 Task: In the  document flyer.odt. Below name insert the link: 'in.linkedin.com' Insert Dropdown below the link: Project Status  'Select Not started 'Insert Header and write  "NexusTech". Change font style to  Yellow Tail
Action: Mouse moved to (232, 346)
Screenshot: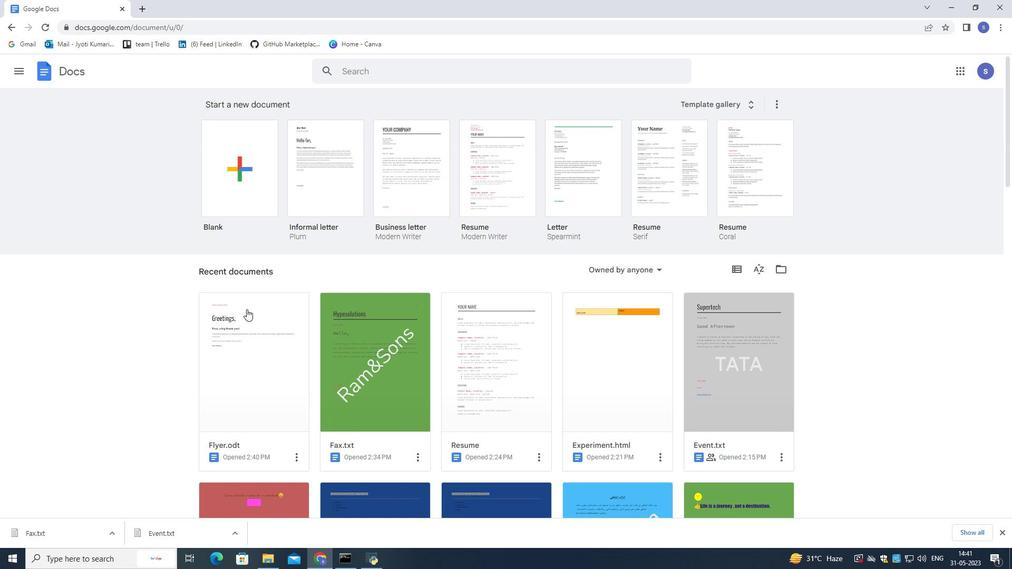 
Action: Mouse pressed left at (232, 346)
Screenshot: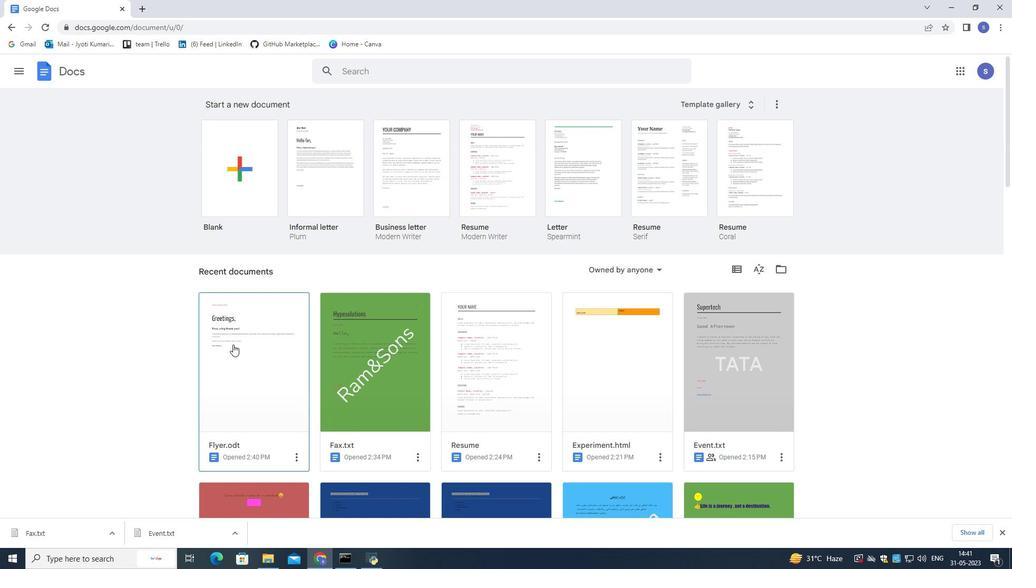 
Action: Mouse moved to (231, 347)
Screenshot: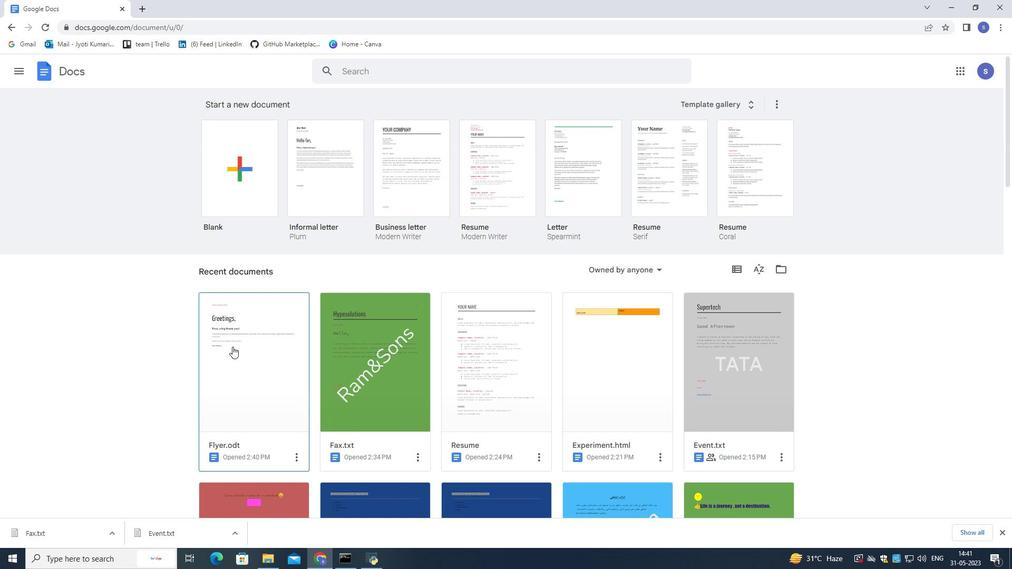 
Action: Mouse pressed left at (231, 347)
Screenshot: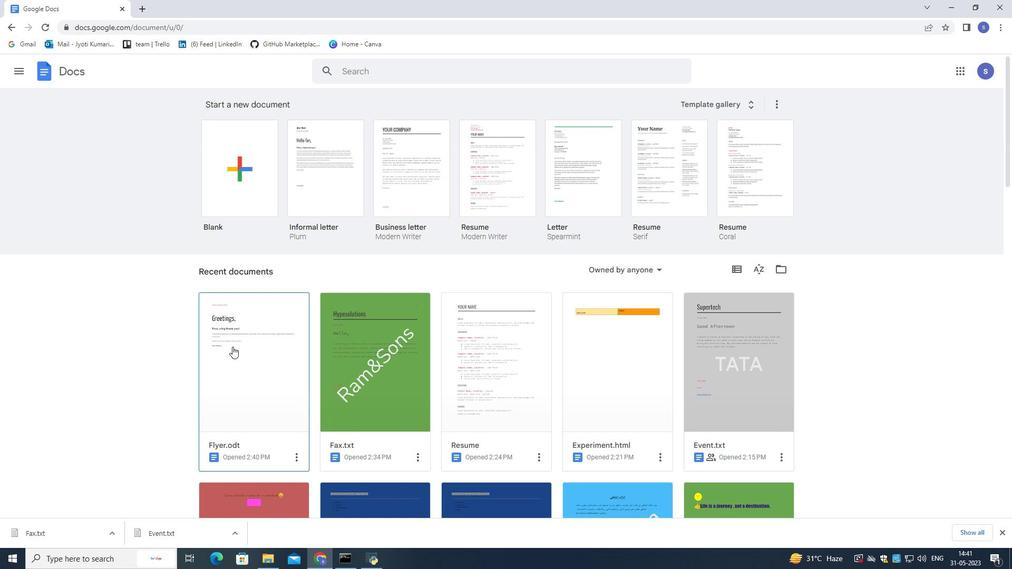 
Action: Mouse moved to (375, 438)
Screenshot: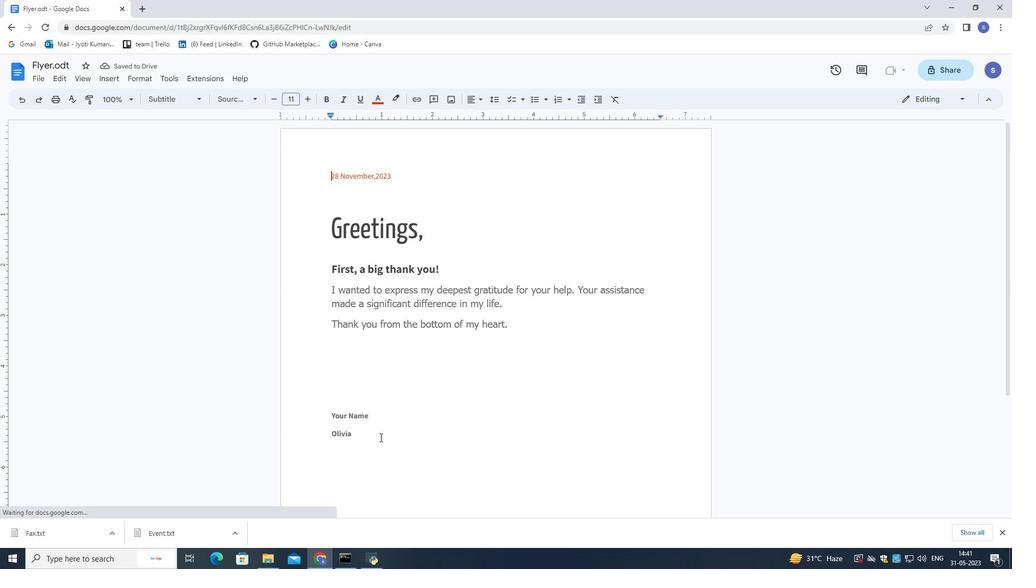 
Action: Mouse pressed left at (375, 438)
Screenshot: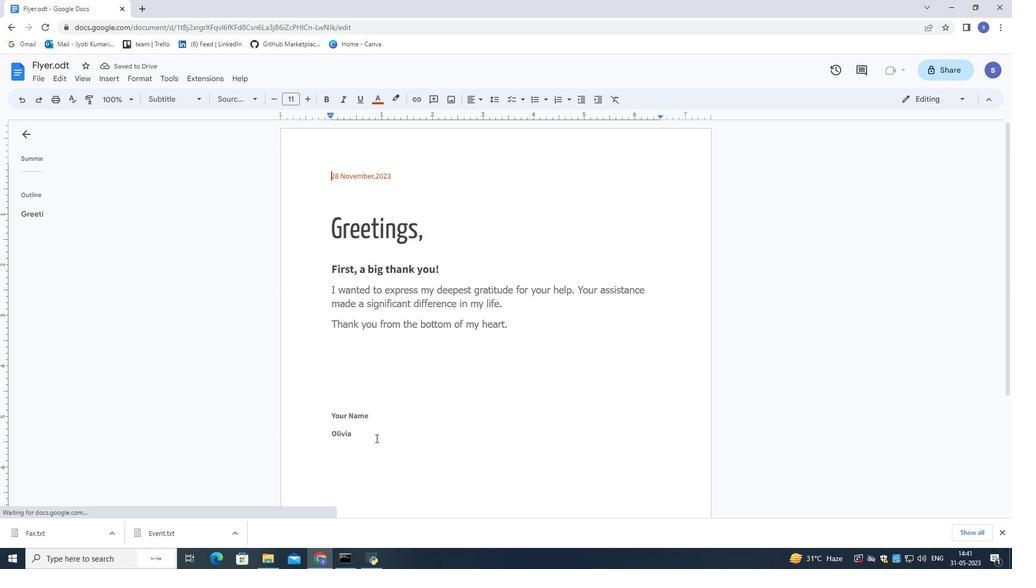 
Action: Key pressed <Key.enter>
Screenshot: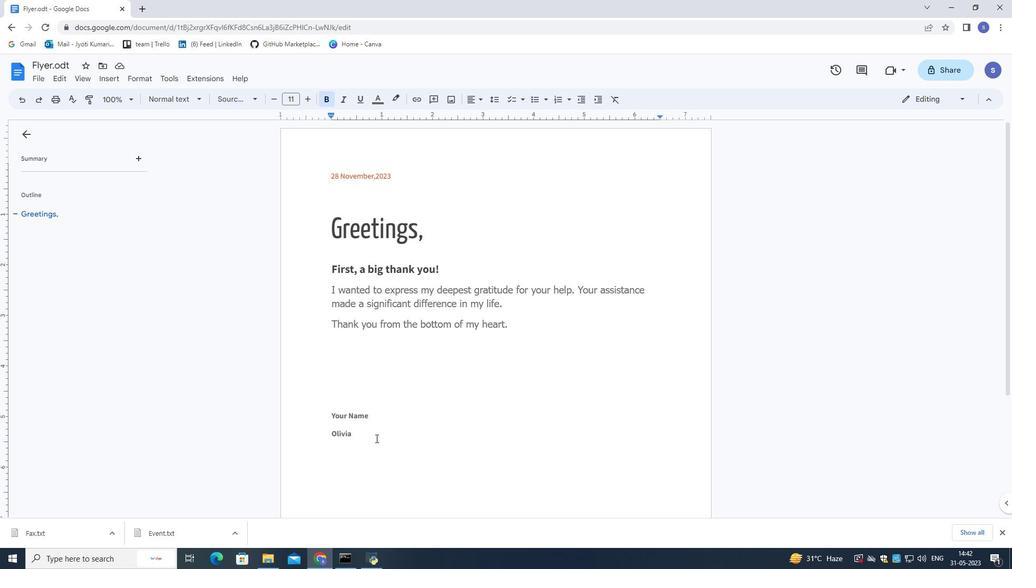 
Action: Mouse moved to (117, 73)
Screenshot: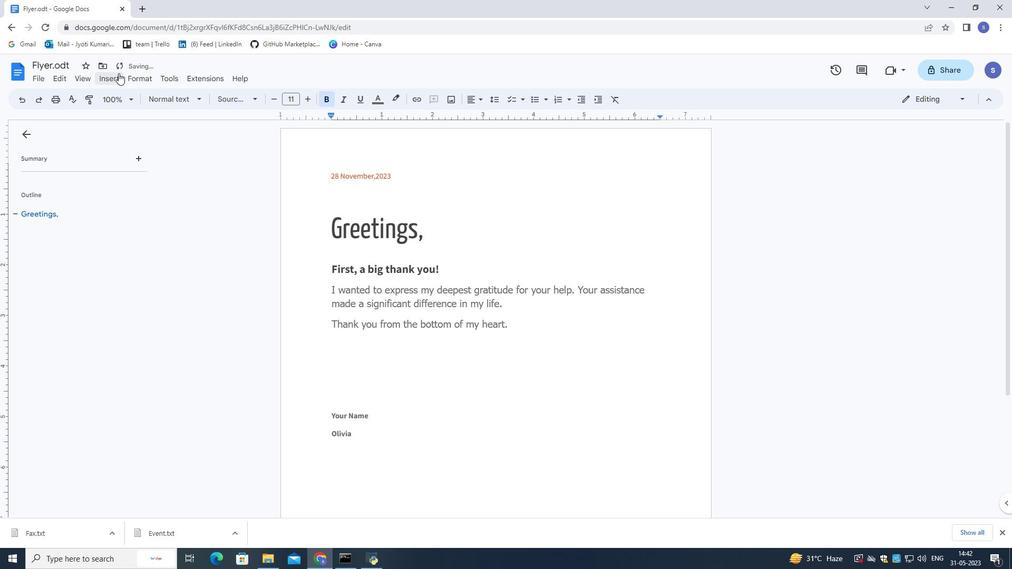 
Action: Mouse pressed left at (117, 73)
Screenshot: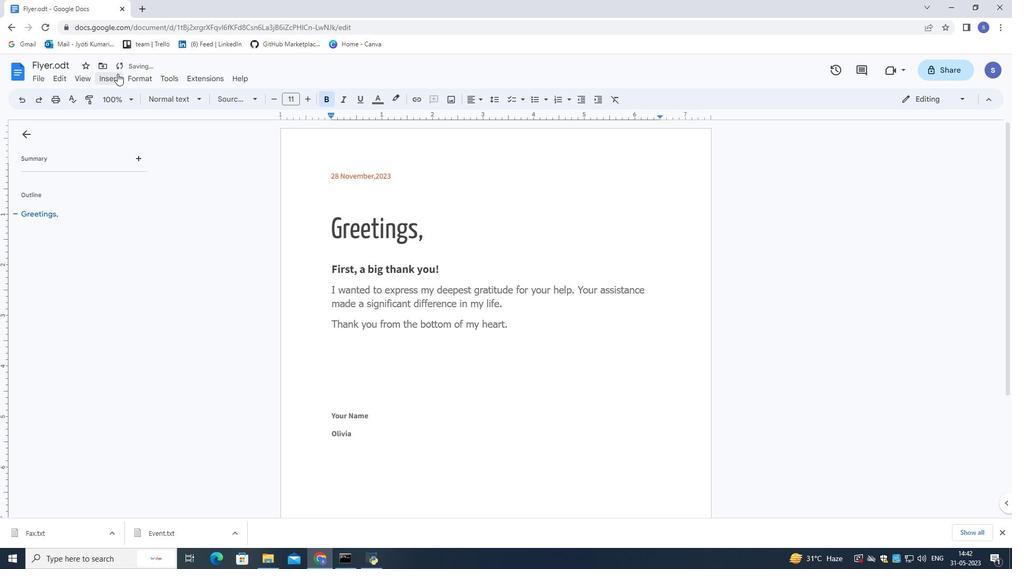 
Action: Mouse moved to (131, 403)
Screenshot: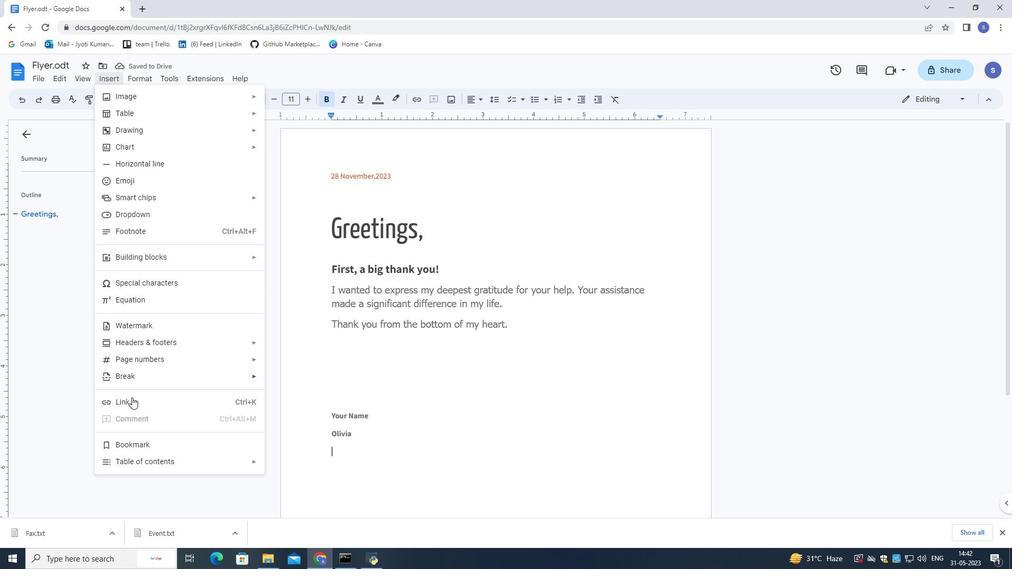 
Action: Mouse pressed left at (131, 403)
Screenshot: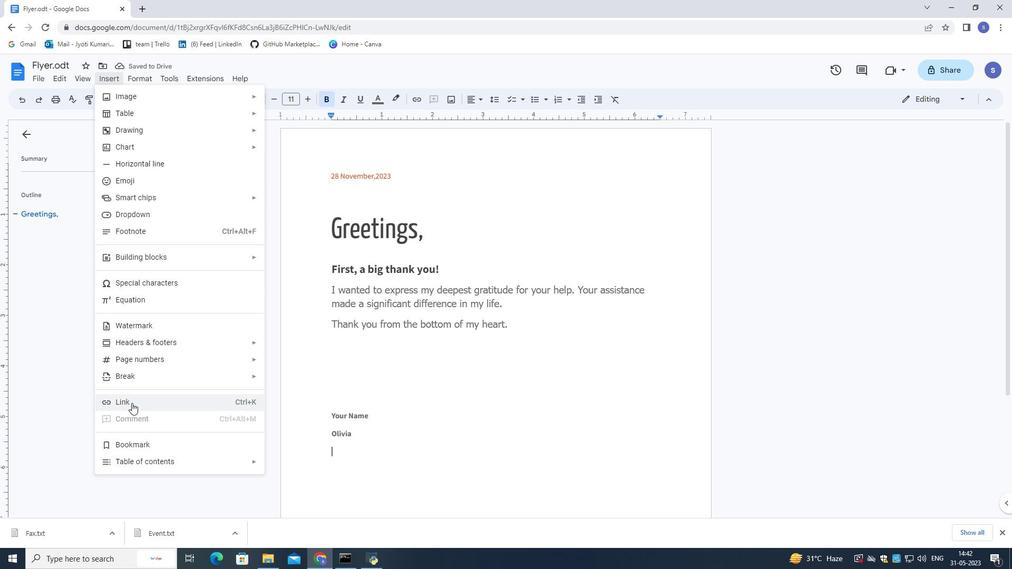 
Action: Mouse moved to (352, 351)
Screenshot: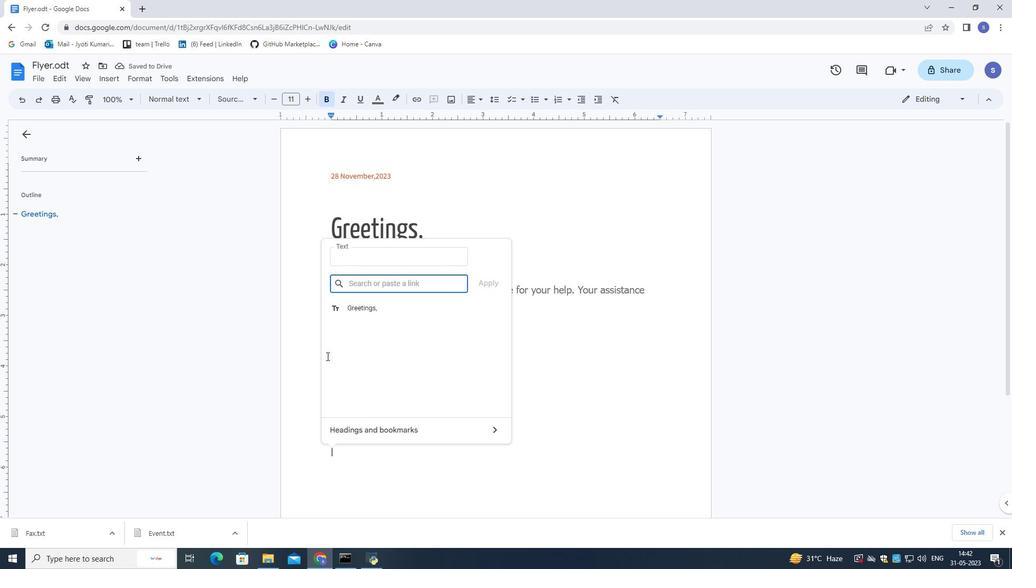 
Action: Key pressed in.linkedin.com
Screenshot: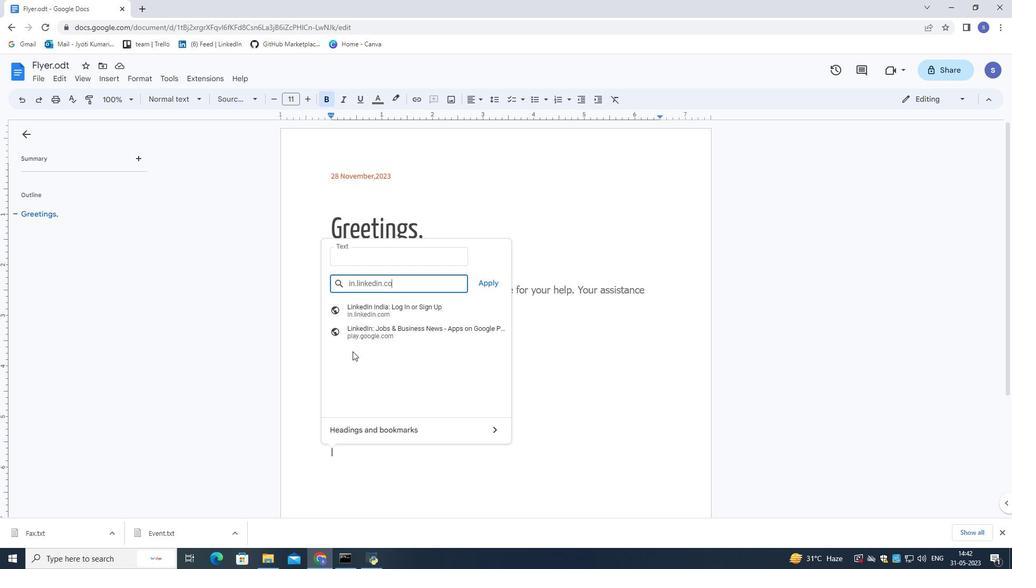 
Action: Mouse moved to (481, 284)
Screenshot: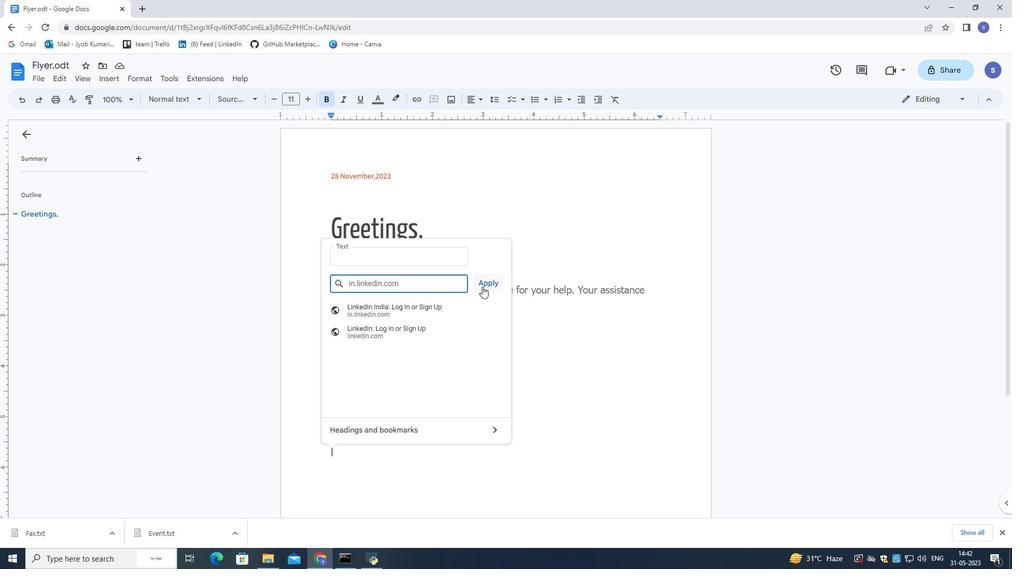 
Action: Mouse pressed left at (481, 284)
Screenshot: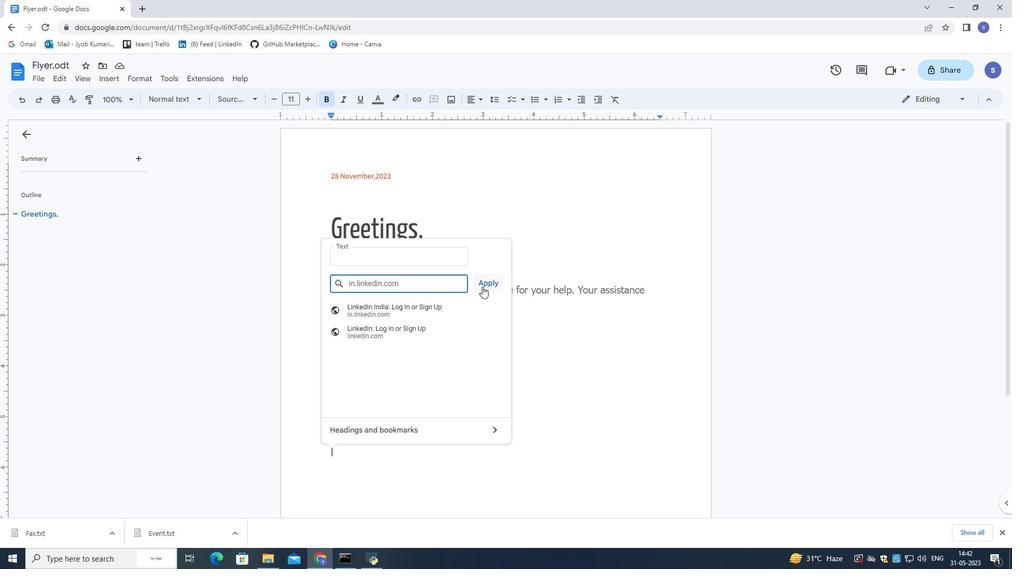 
Action: Mouse moved to (390, 456)
Screenshot: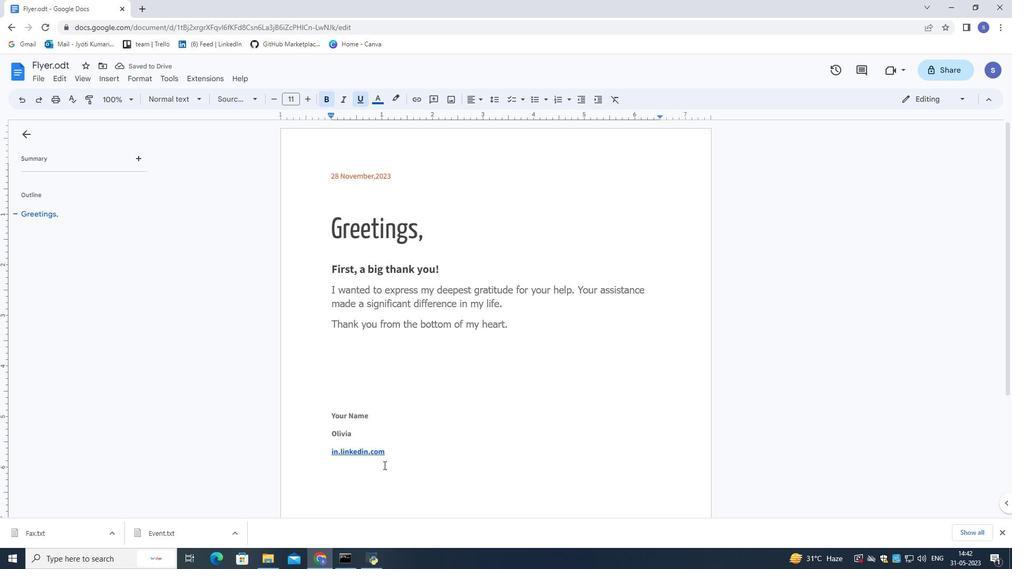 
Action: Mouse pressed left at (390, 456)
Screenshot: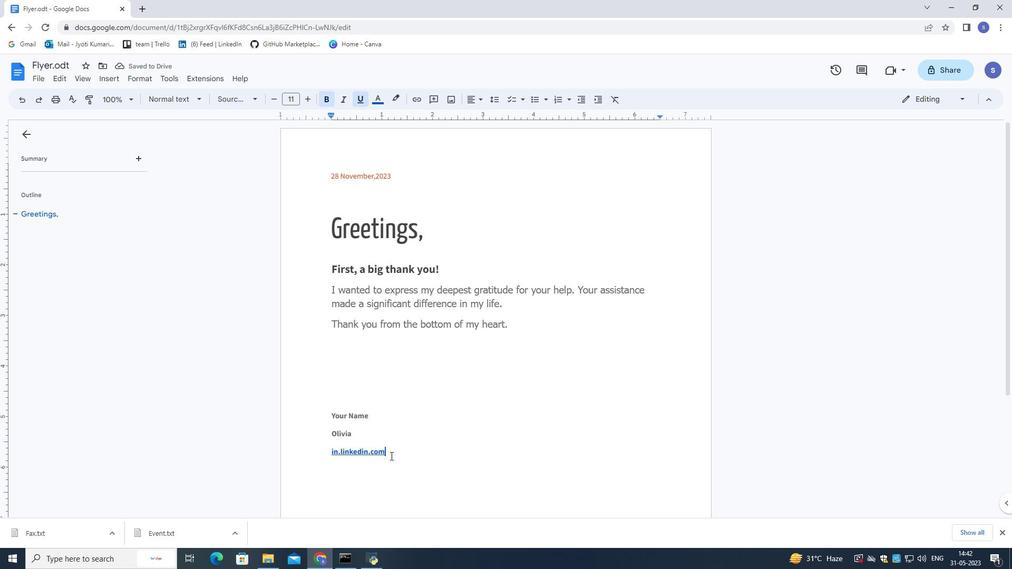 
Action: Mouse moved to (390, 456)
Screenshot: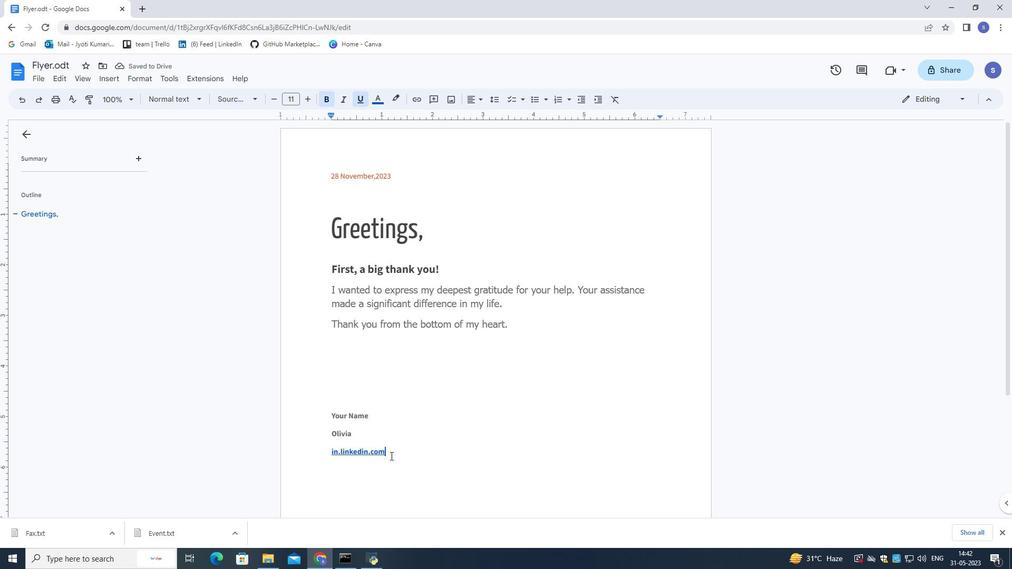 
Action: Key pressed <Key.enter>
Screenshot: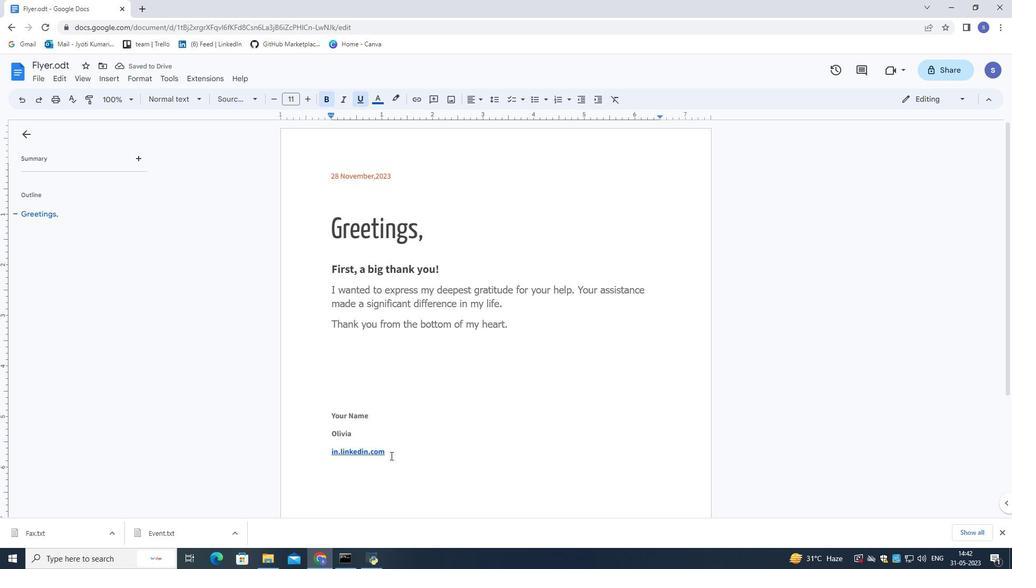 
Action: Mouse moved to (415, 454)
Screenshot: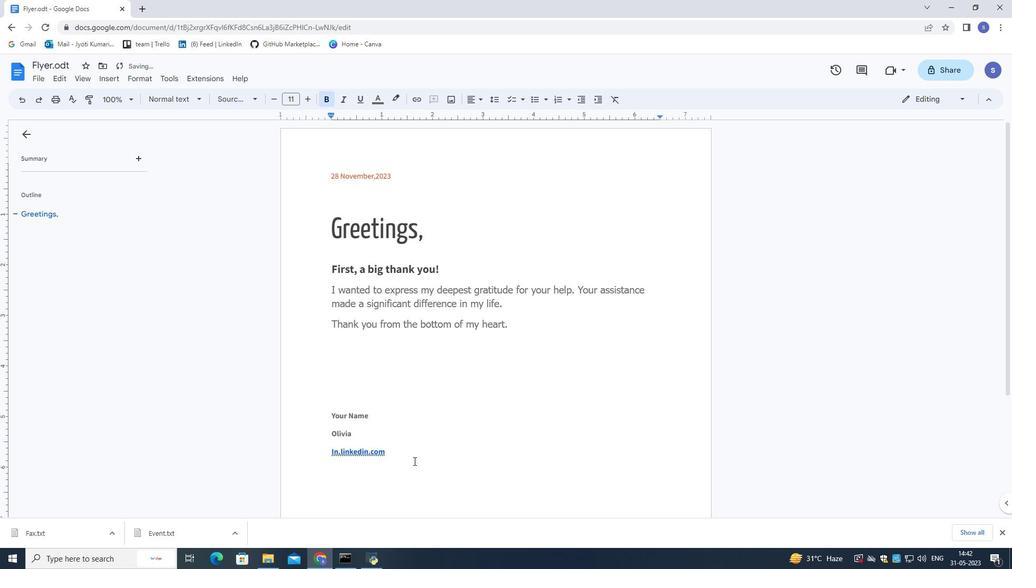 
Action: Mouse pressed left at (415, 454)
Screenshot: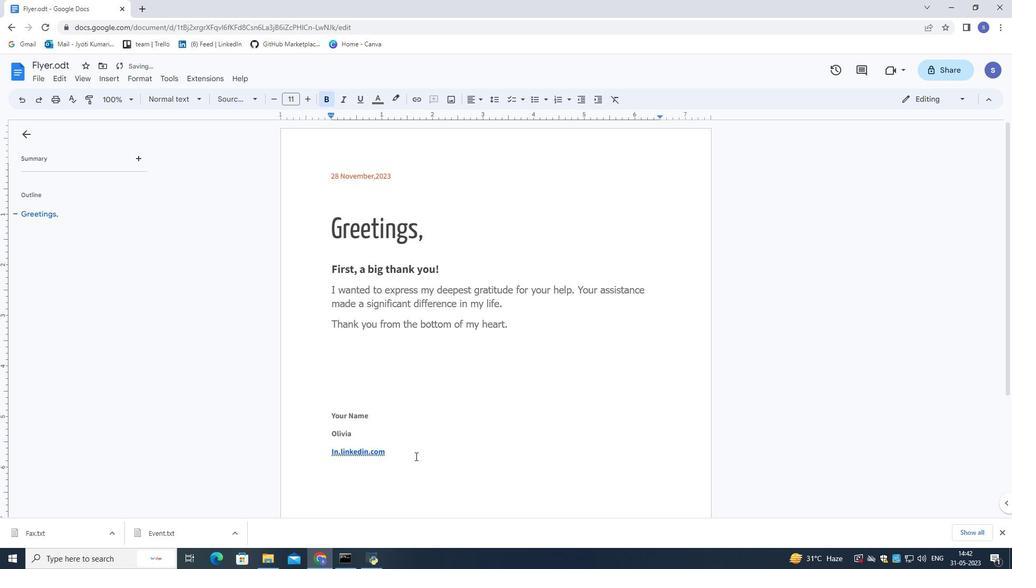 
Action: Key pressed <Key.enter>
Screenshot: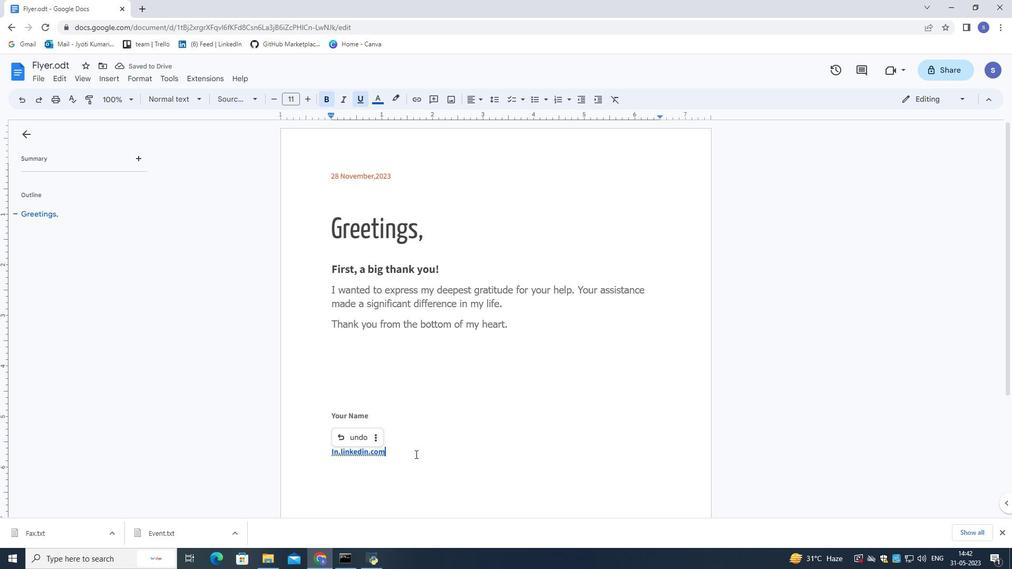 
Action: Mouse moved to (100, 81)
Screenshot: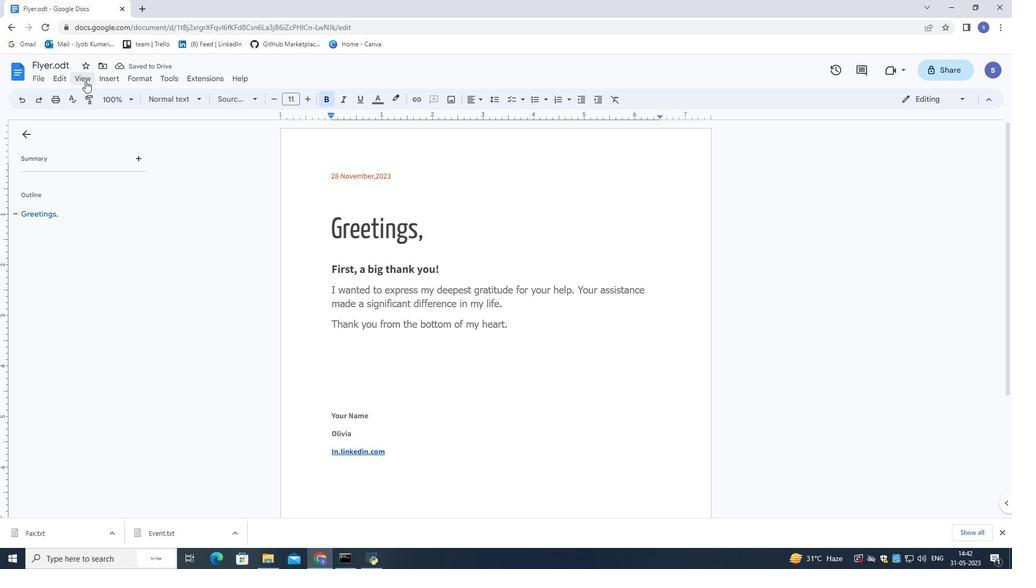 
Action: Mouse pressed left at (100, 81)
Screenshot: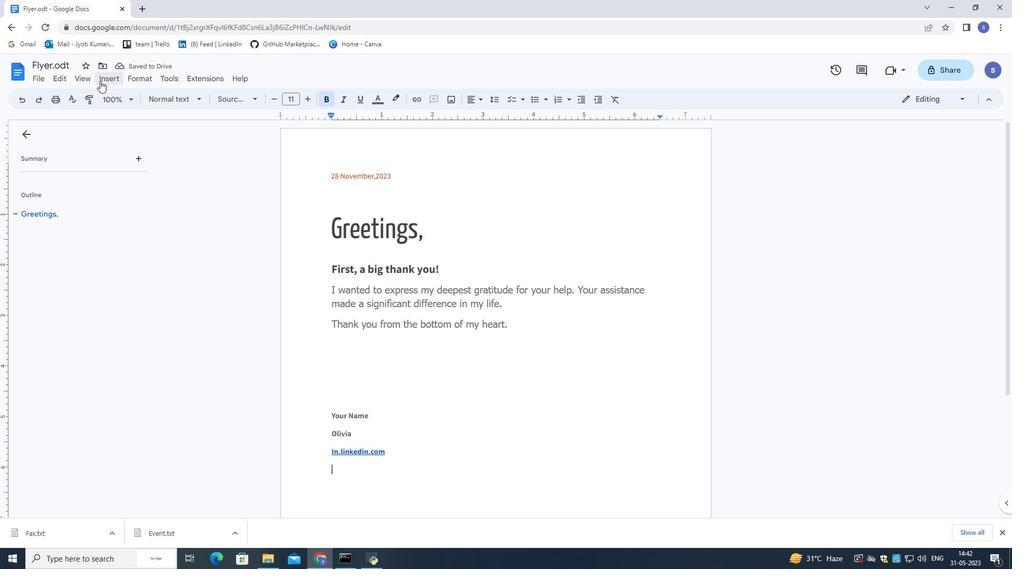 
Action: Mouse moved to (141, 217)
Screenshot: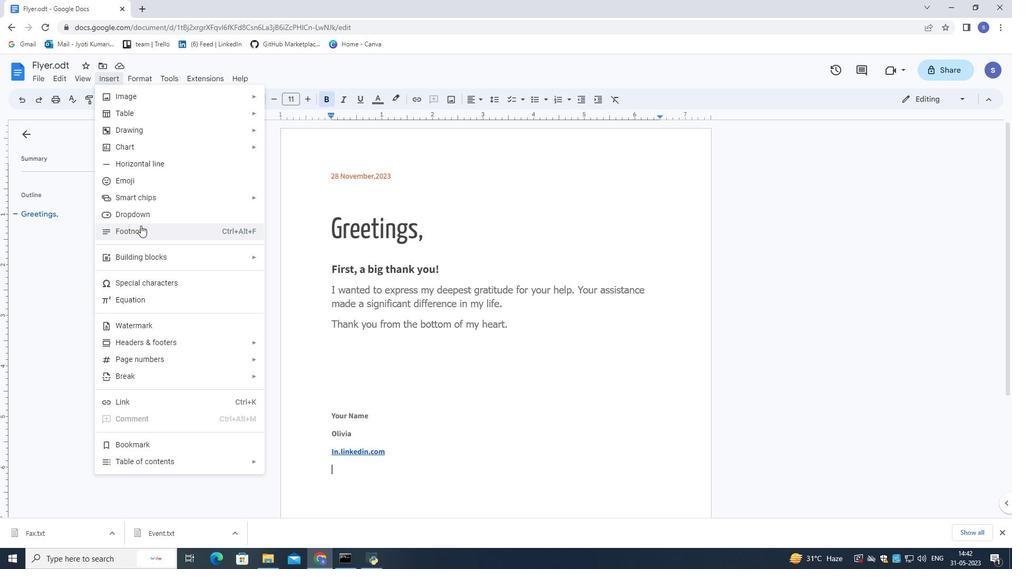 
Action: Mouse pressed left at (141, 217)
Screenshot: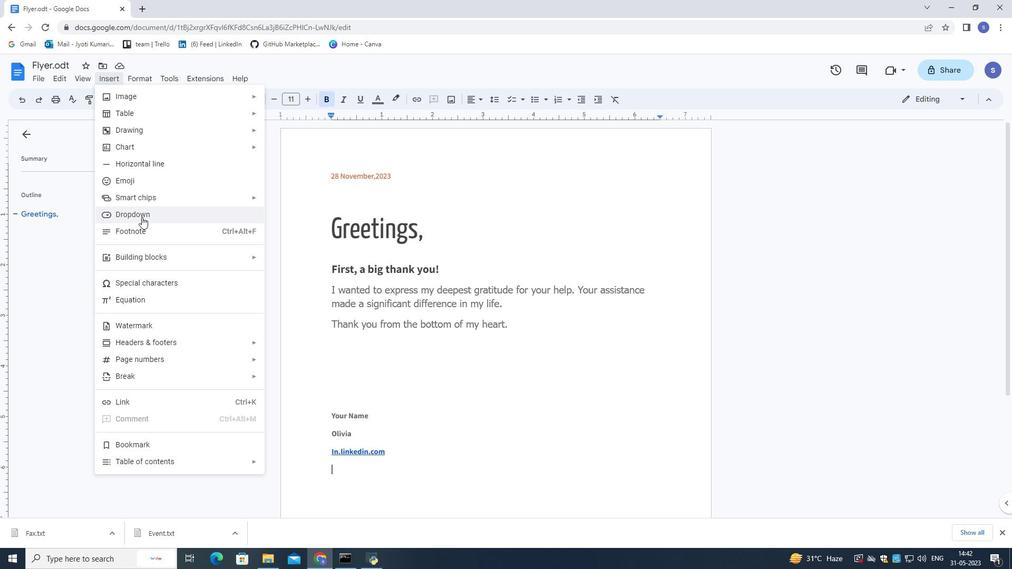
Action: Mouse moved to (371, 393)
Screenshot: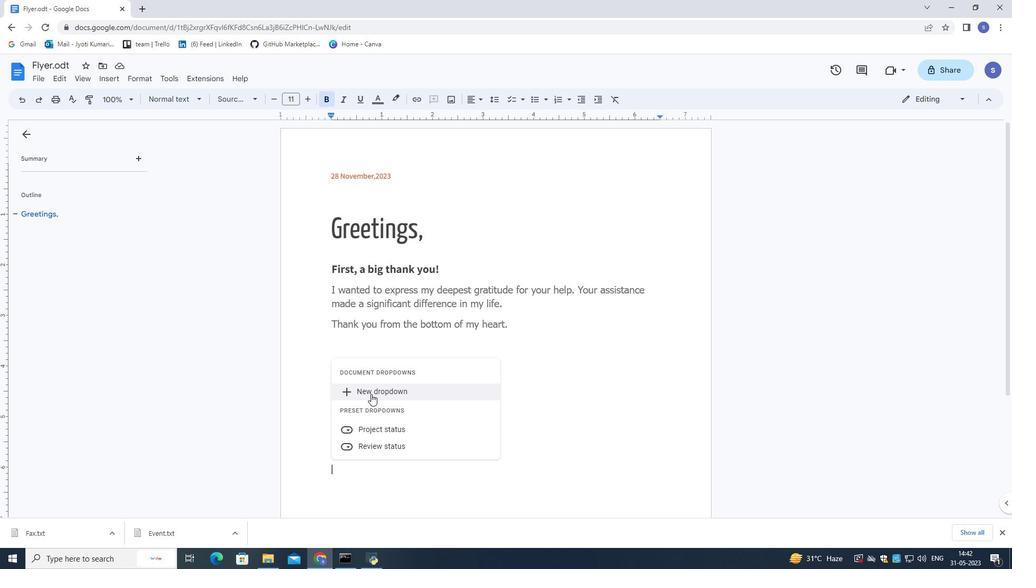 
Action: Mouse pressed left at (371, 393)
Screenshot: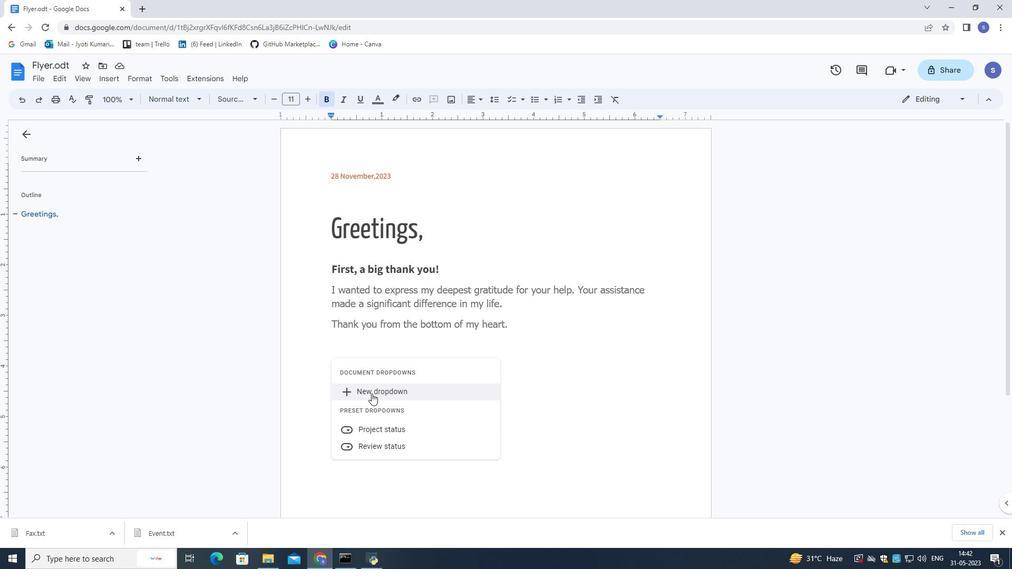 
Action: Mouse moved to (510, 231)
Screenshot: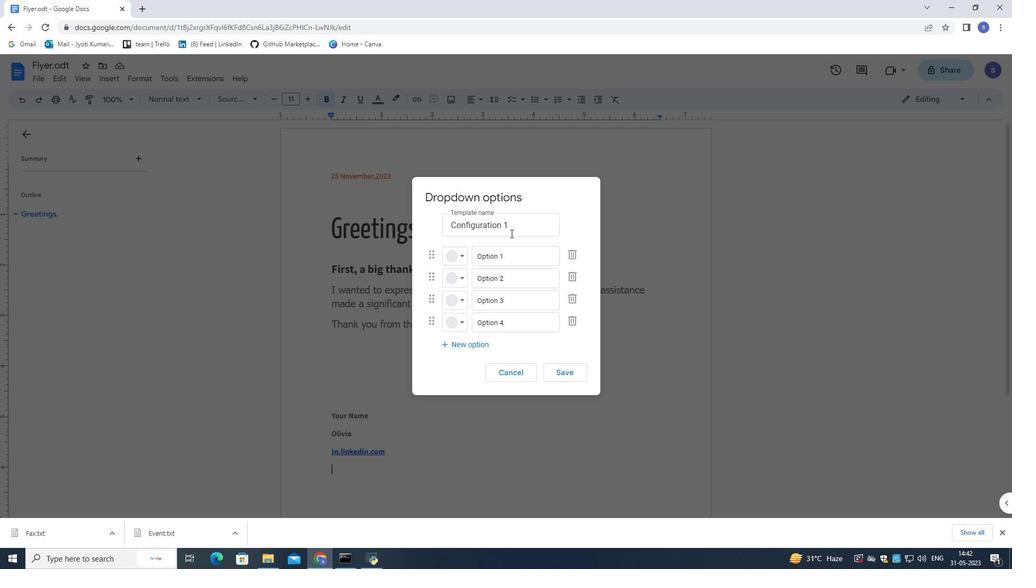 
Action: Mouse pressed left at (510, 231)
Screenshot: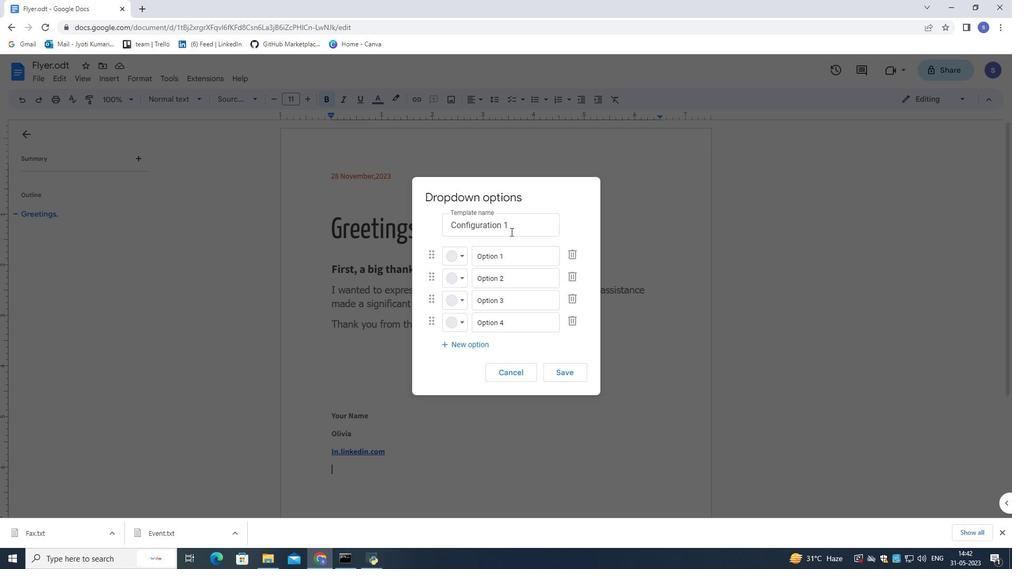 
Action: Mouse pressed left at (510, 231)
Screenshot: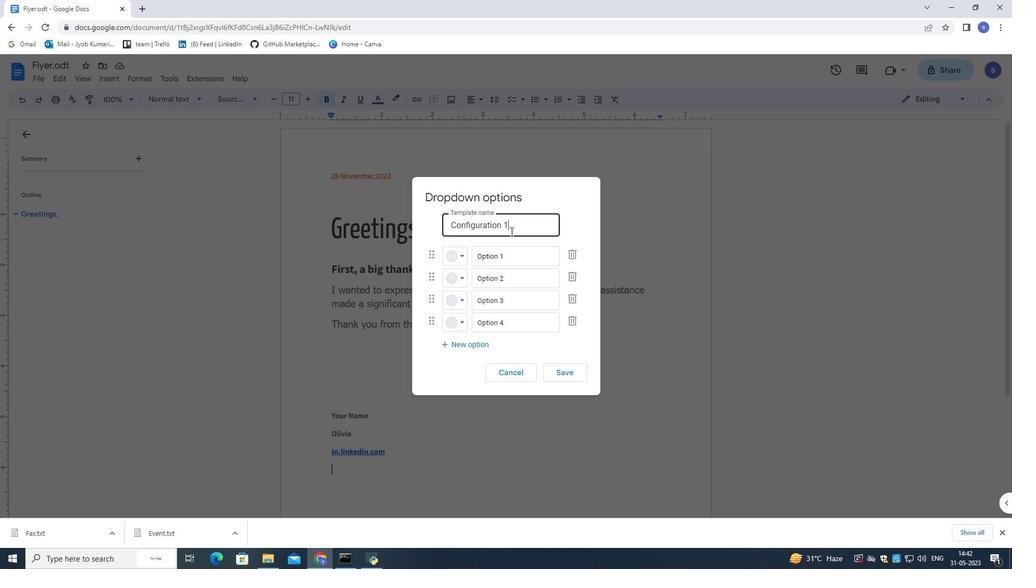 
Action: Mouse pressed left at (510, 231)
Screenshot: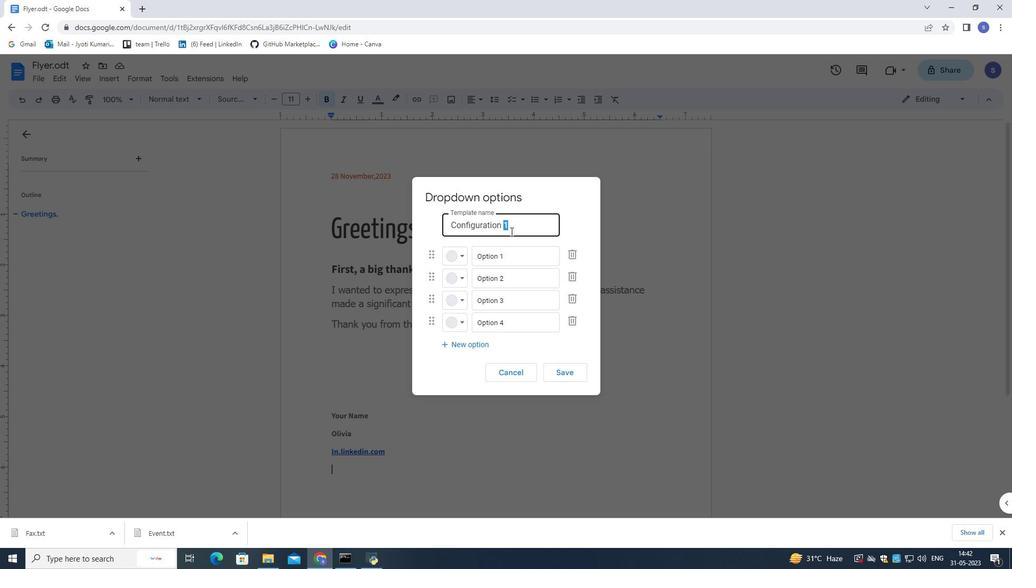
Action: Mouse pressed left at (510, 231)
Screenshot: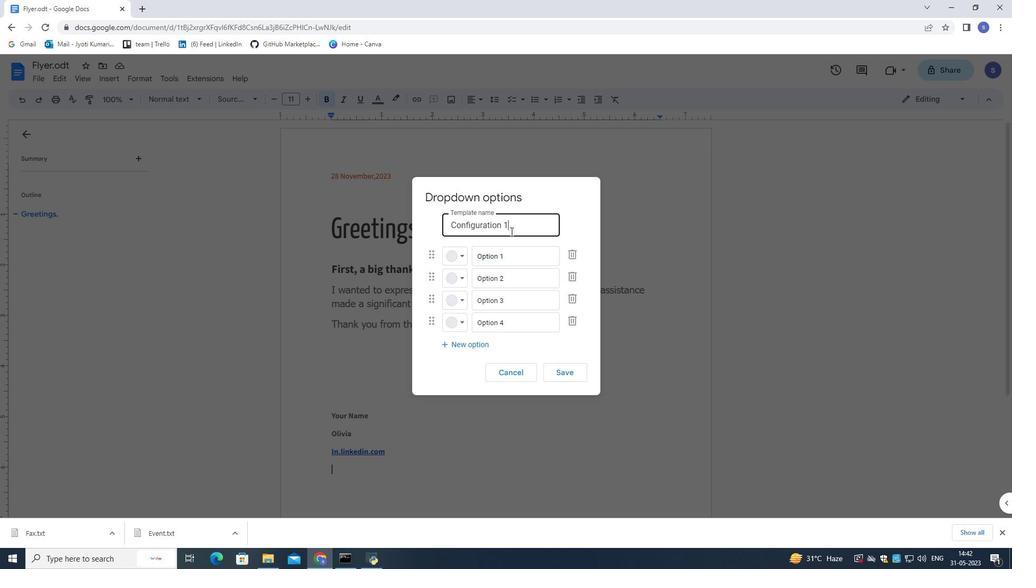 
Action: Mouse pressed left at (510, 231)
Screenshot: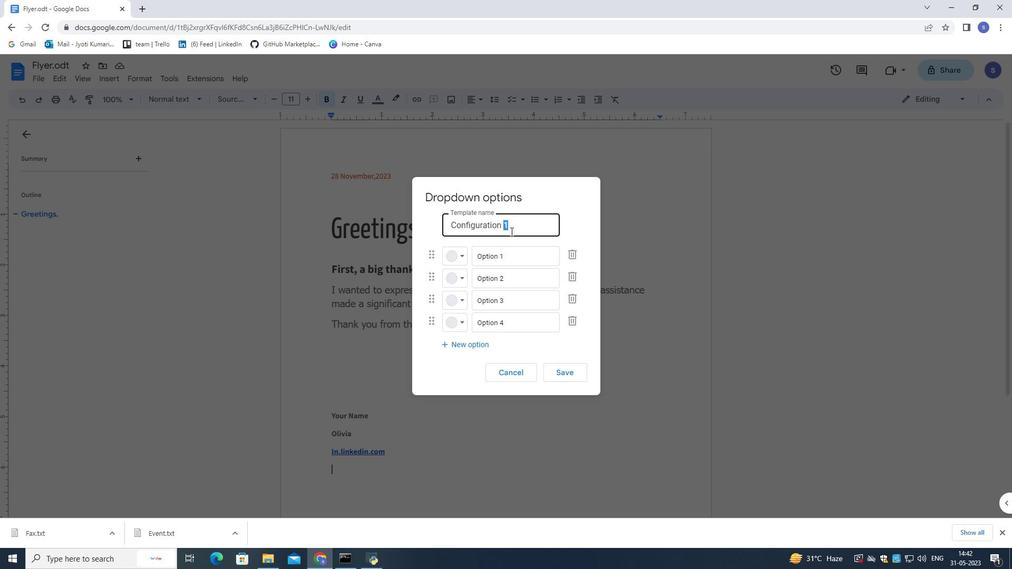 
Action: Mouse moved to (510, 231)
Screenshot: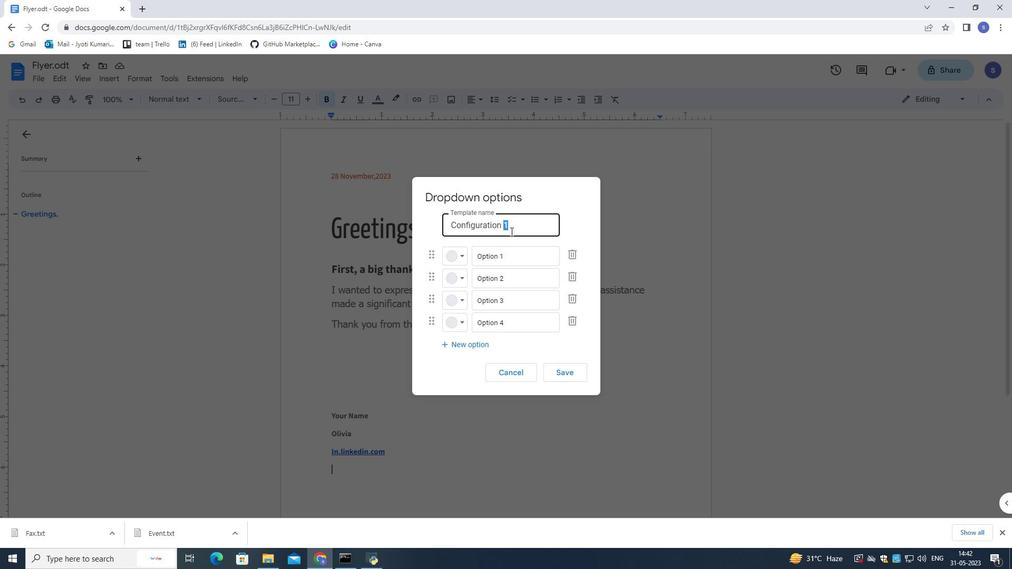 
Action: Mouse pressed left at (510, 231)
Screenshot: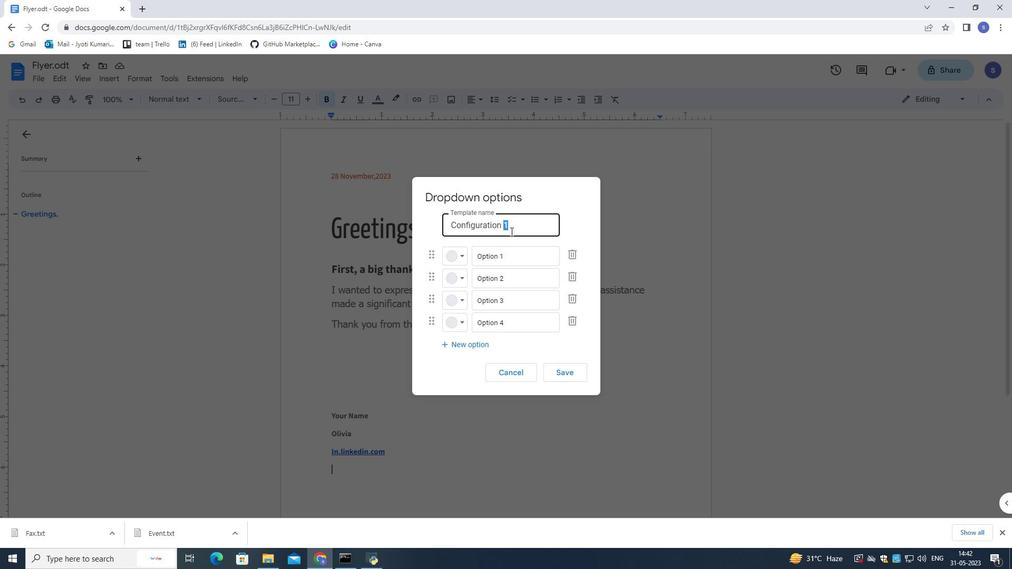 
Action: Mouse moved to (510, 232)
Screenshot: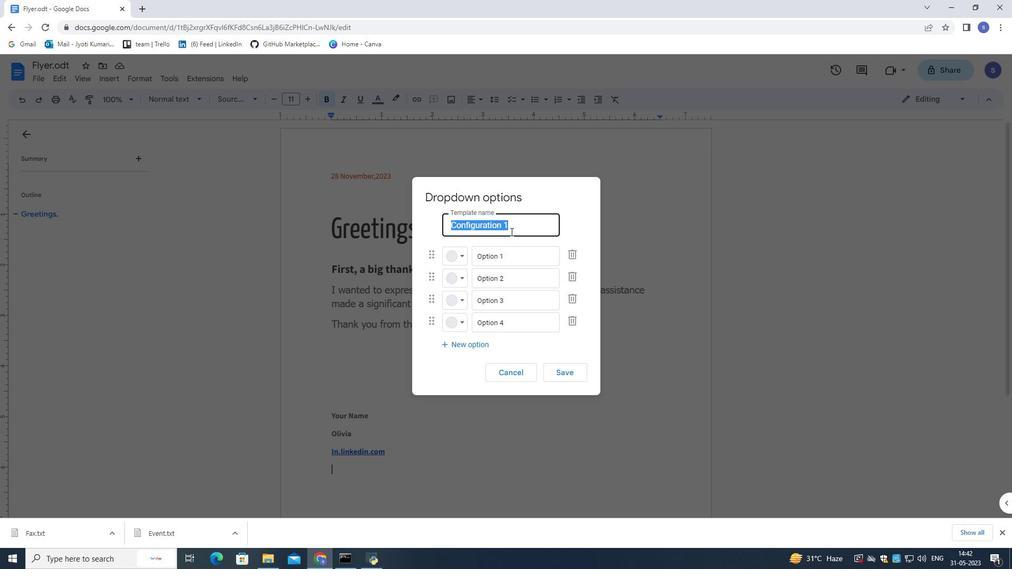 
Action: Key pressed <Key.shift><Key.shift>Project<Key.space>status
Screenshot: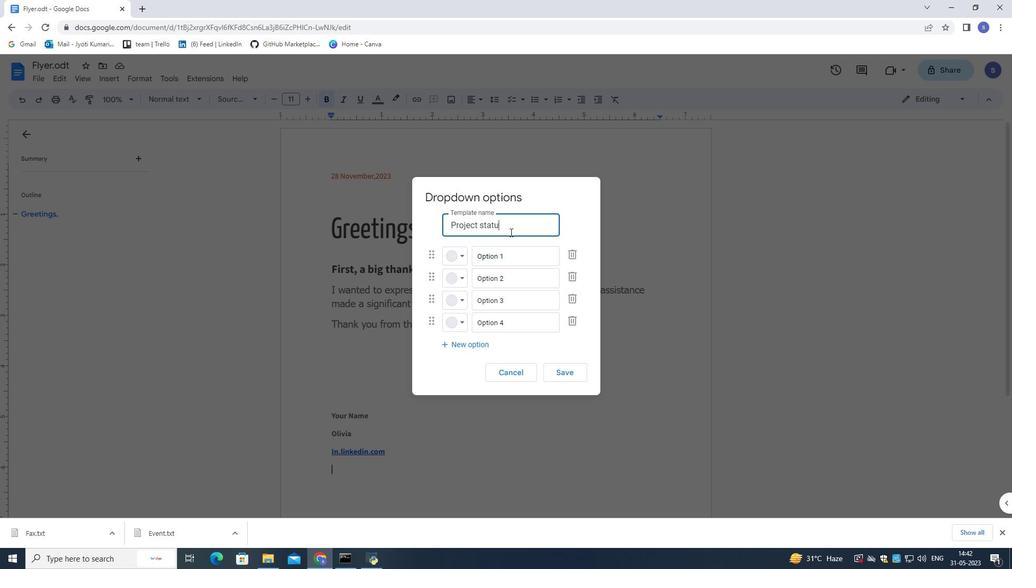 
Action: Mouse moved to (520, 257)
Screenshot: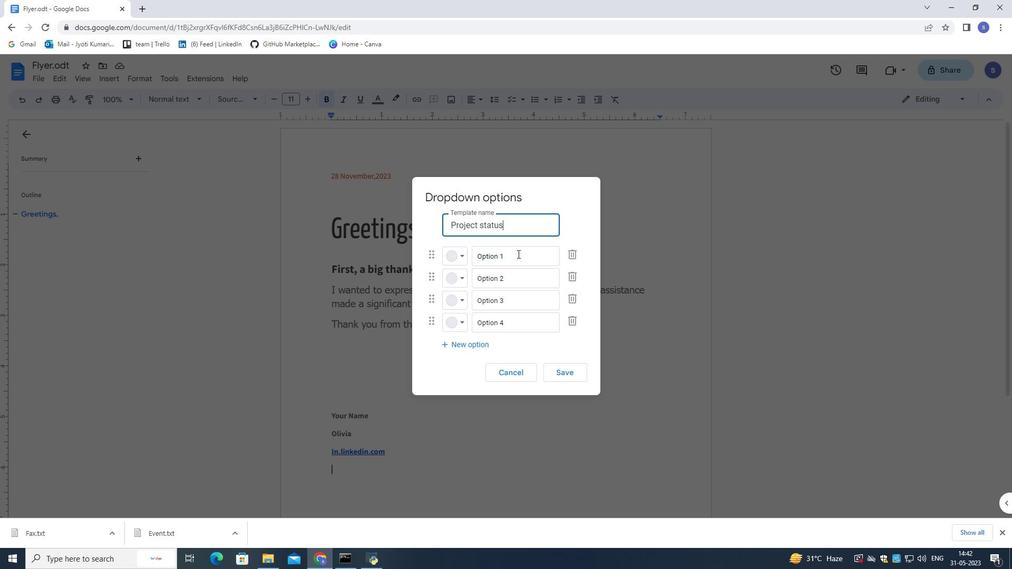 
Action: Mouse pressed left at (520, 257)
Screenshot: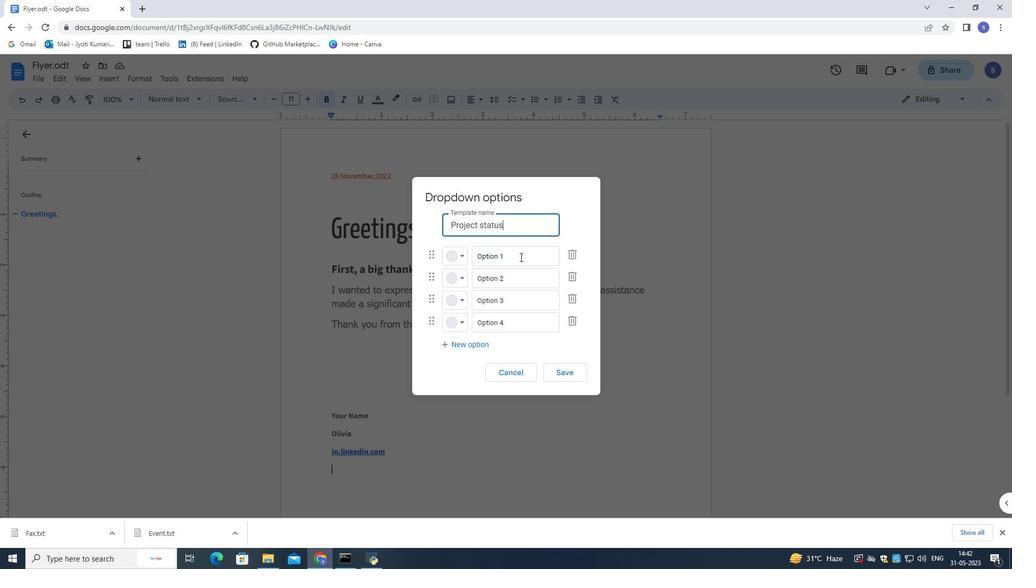 
Action: Mouse pressed left at (520, 257)
Screenshot: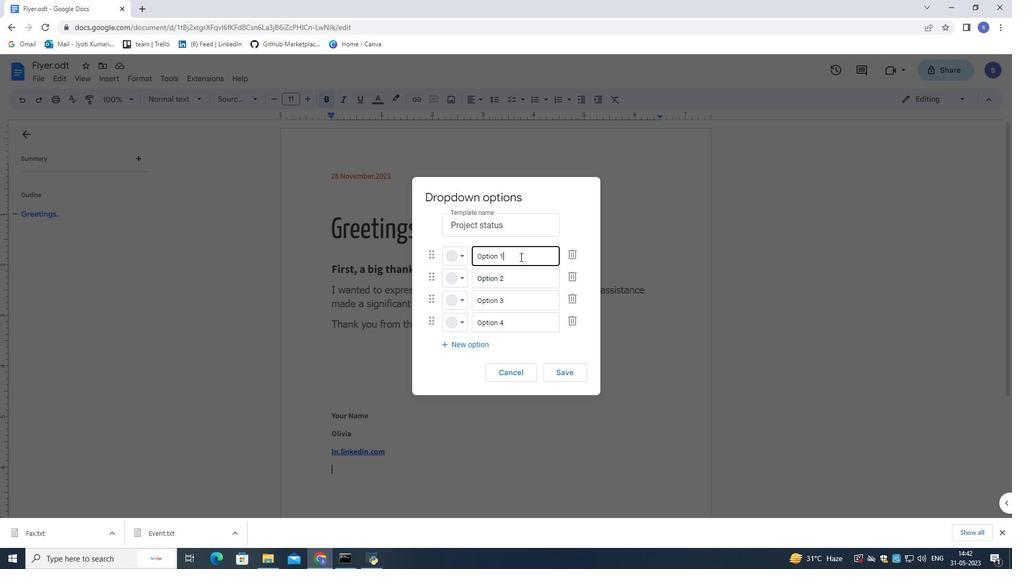 
Action: Mouse pressed left at (520, 257)
Screenshot: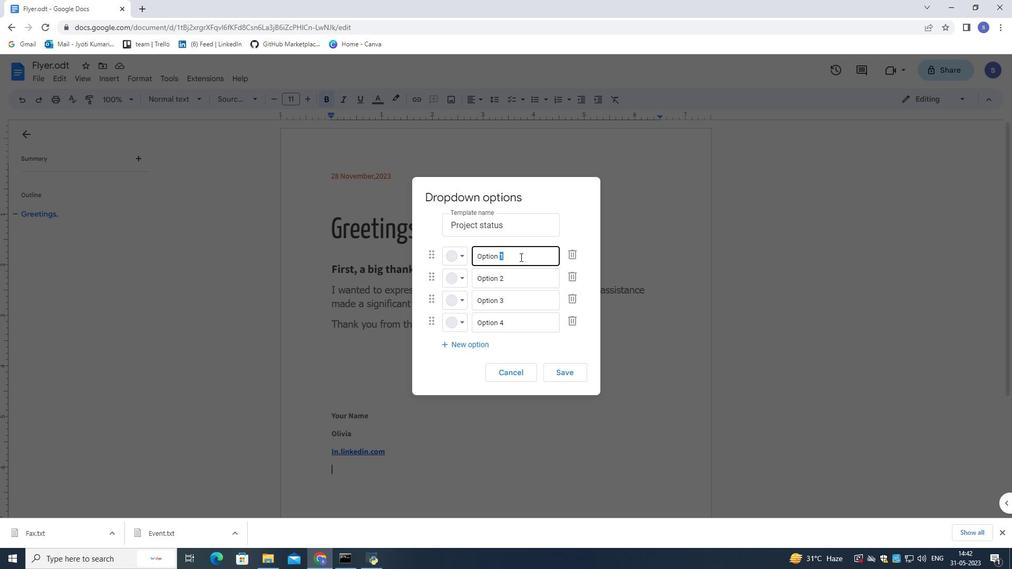 
Action: Key pressed <Key.shift>Select<Key.space><Key.space>not<Key.space>started
Screenshot: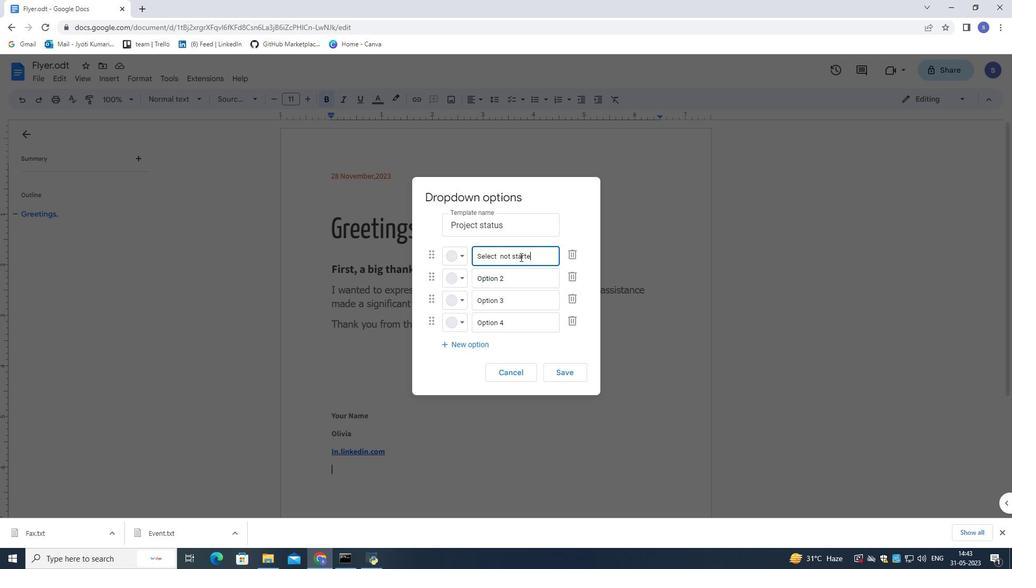 
Action: Mouse moved to (560, 374)
Screenshot: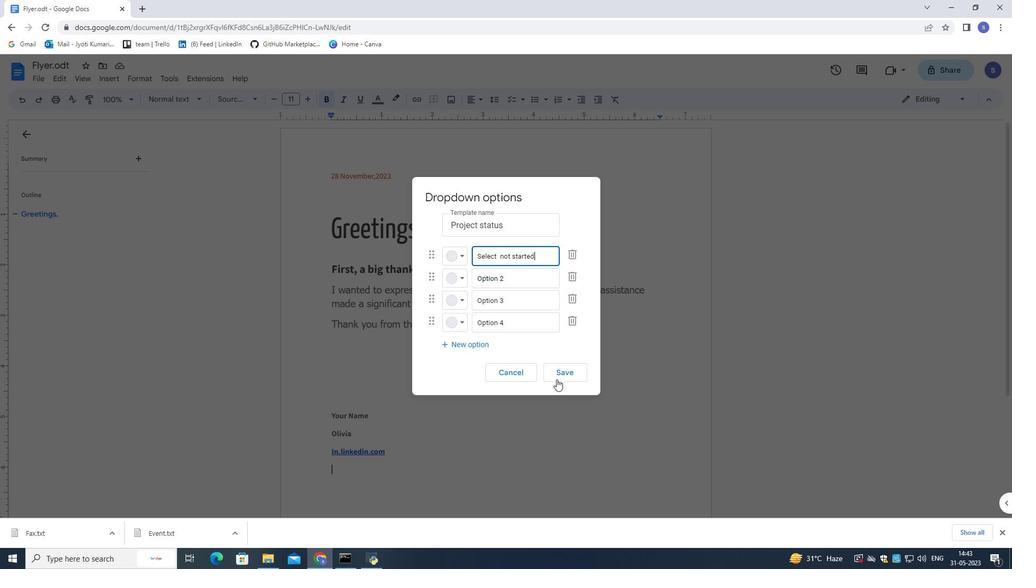 
Action: Mouse pressed left at (560, 374)
Screenshot: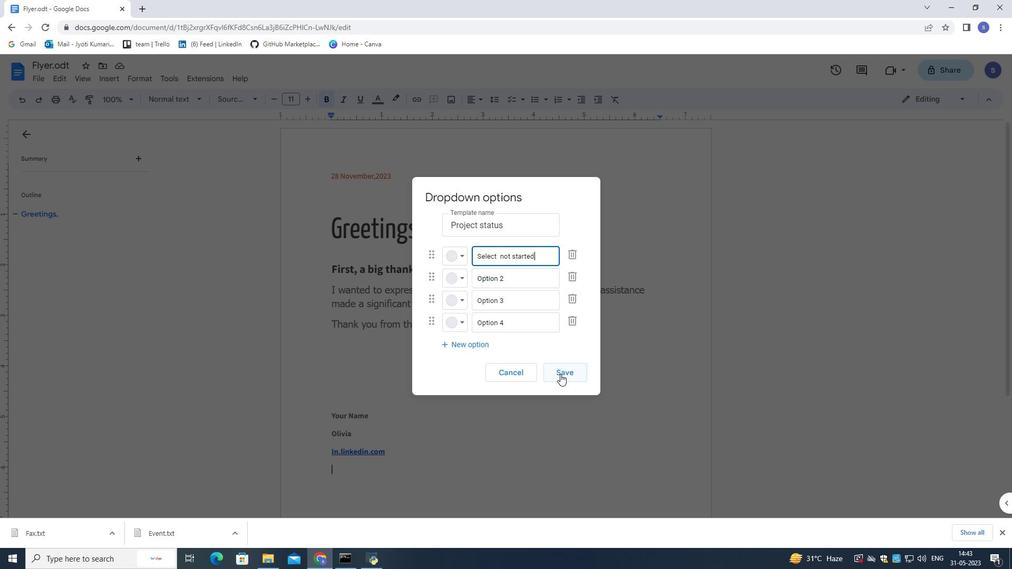 
Action: Mouse moved to (108, 79)
Screenshot: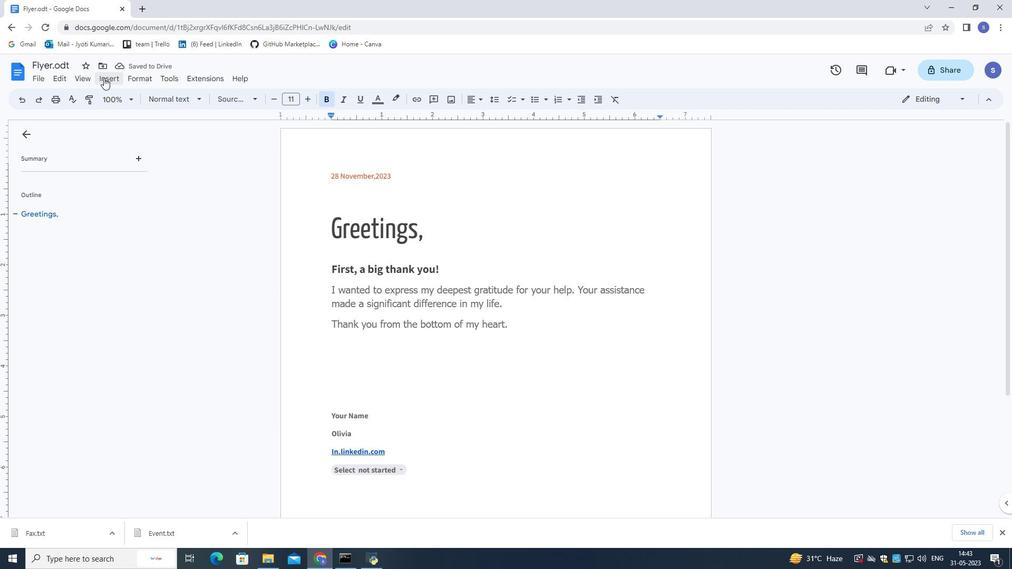 
Action: Mouse pressed left at (108, 79)
Screenshot: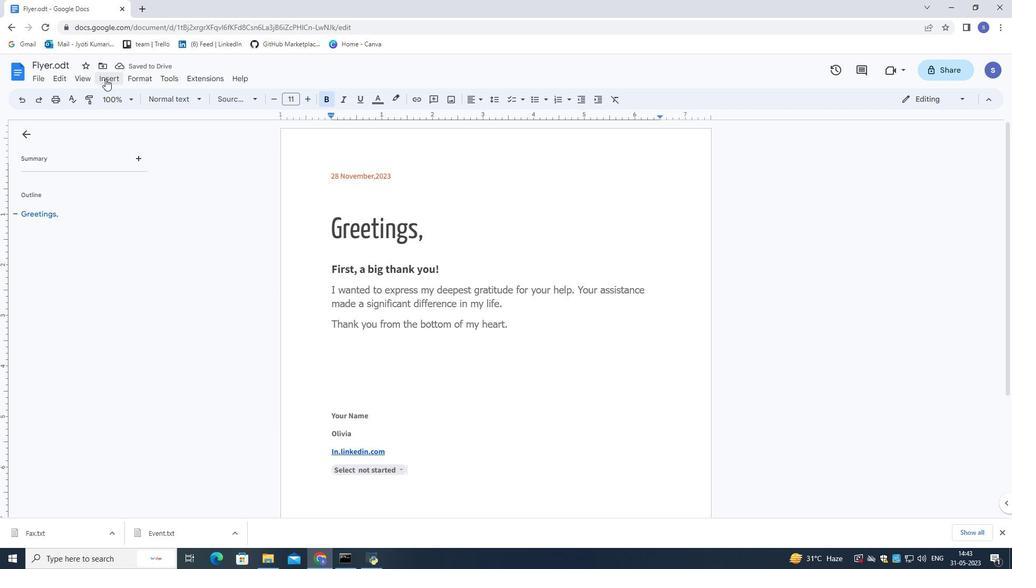
Action: Mouse moved to (303, 351)
Screenshot: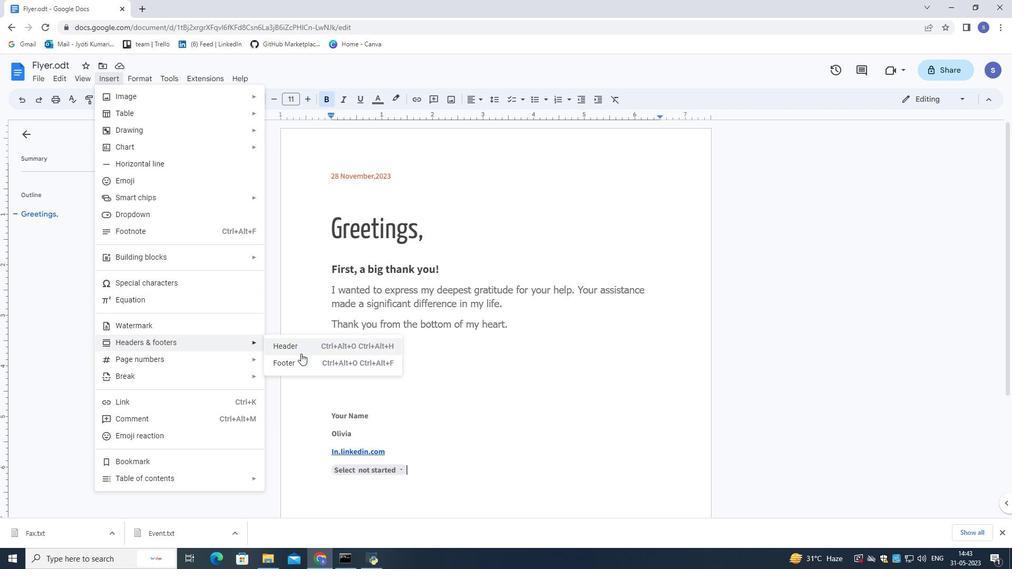 
Action: Mouse pressed left at (303, 351)
Screenshot: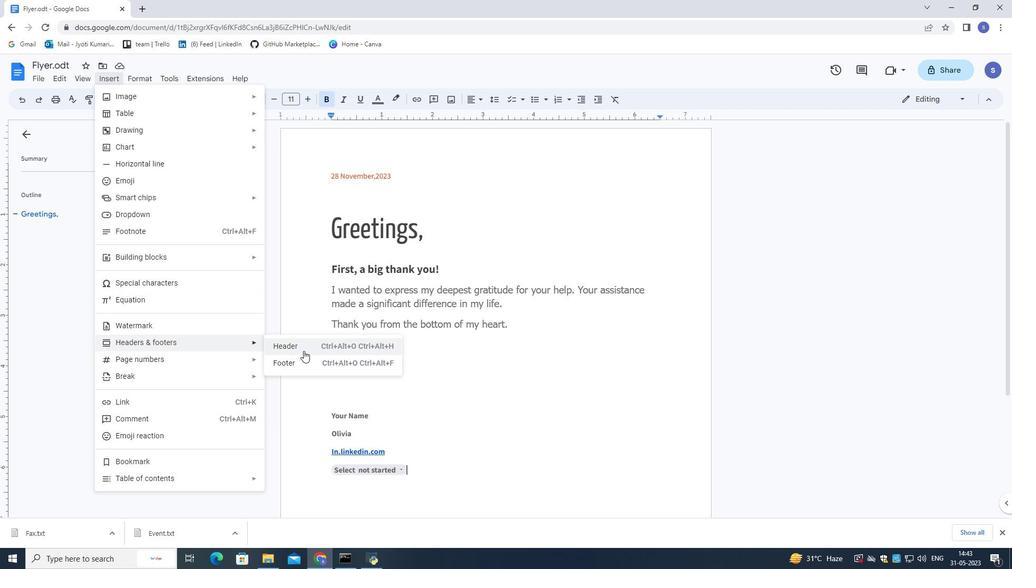 
Action: Mouse moved to (351, 236)
Screenshot: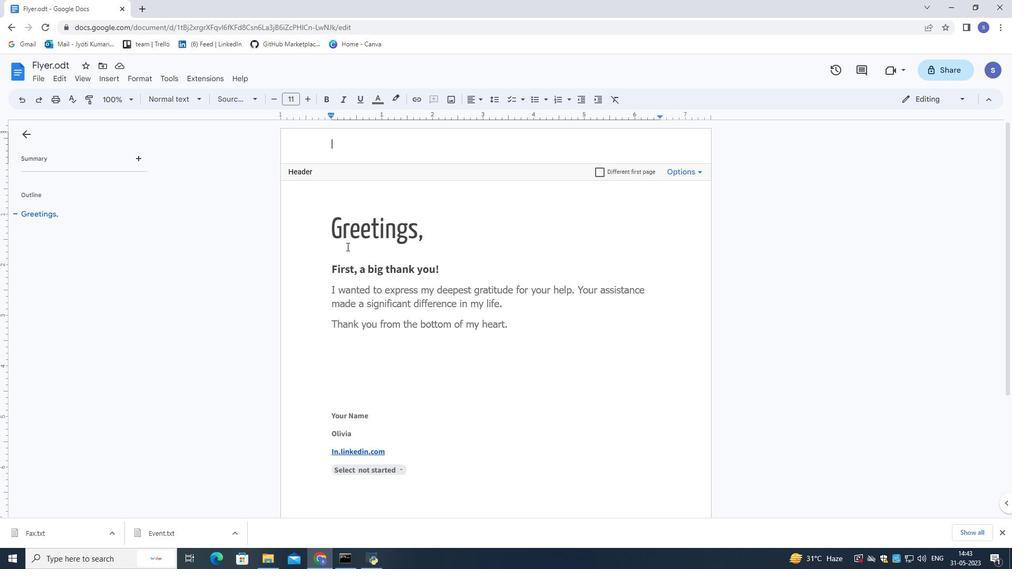 
Action: Key pressed <Key.shift>Nexus<Key.space>t<Key.backspace><Key.shift><Key.shift><Key.shift>Tec<Key.backspace>h
Screenshot: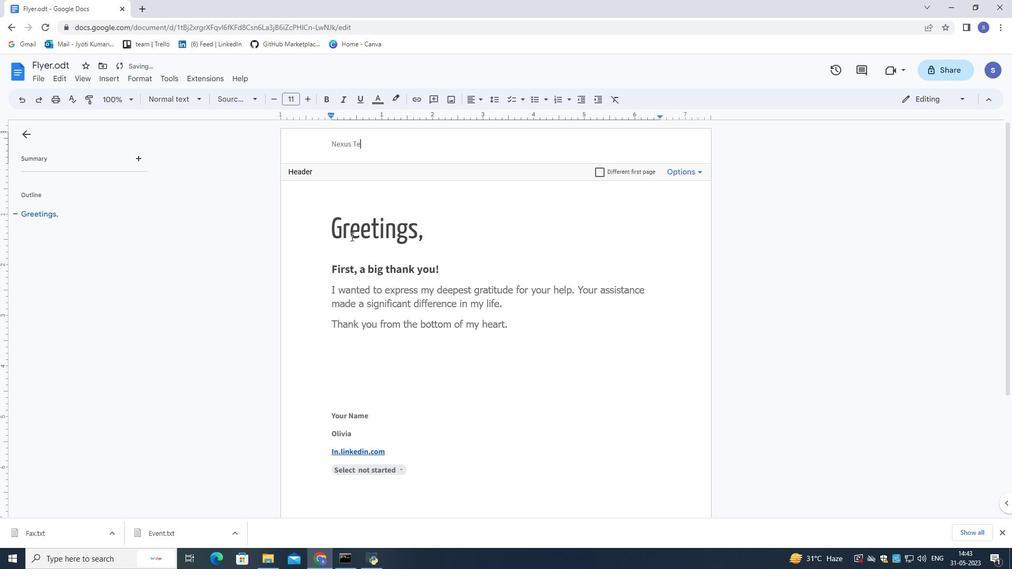 
Action: Mouse moved to (375, 143)
Screenshot: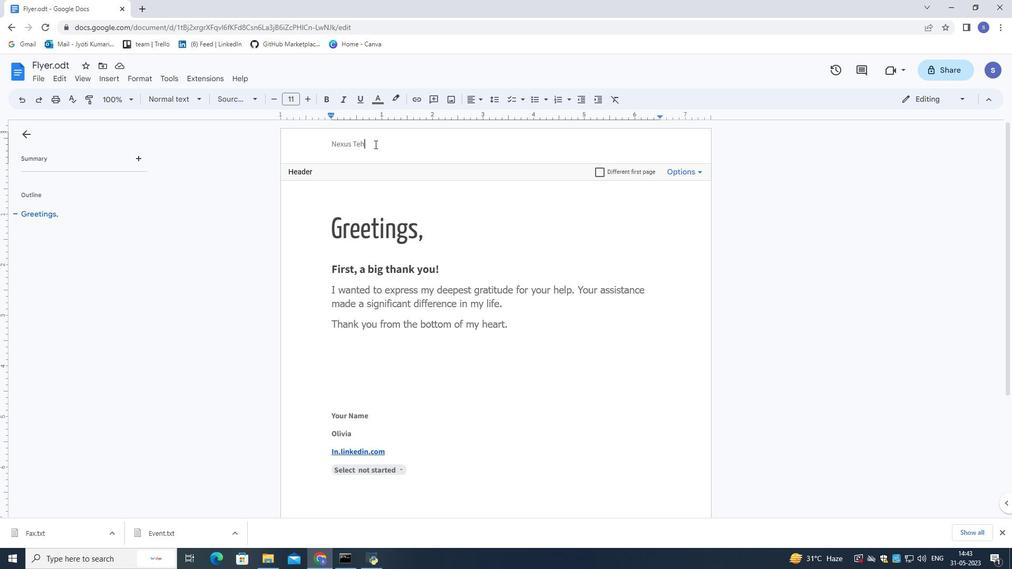 
Action: Mouse pressed left at (375, 143)
Screenshot: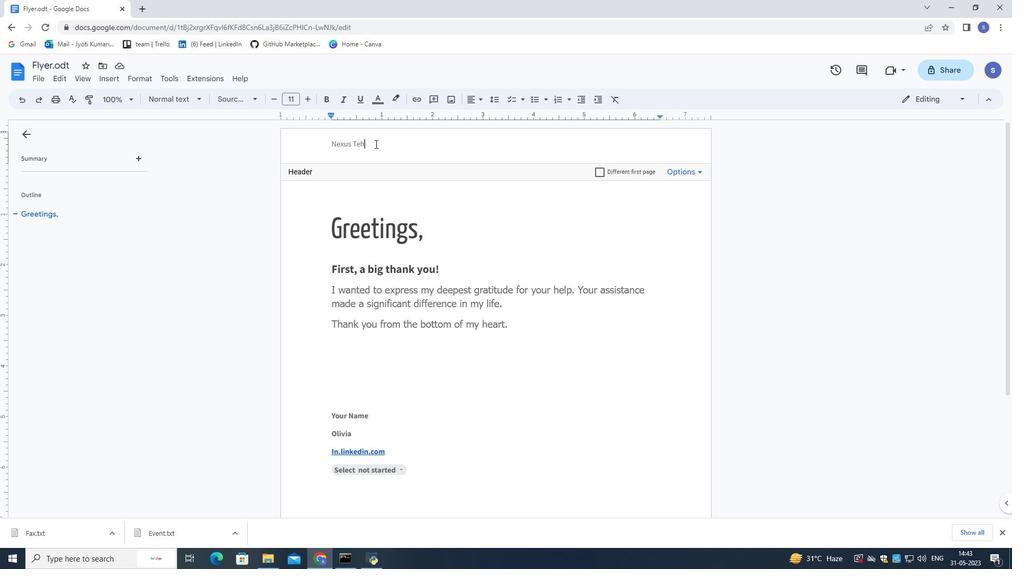 
Action: Mouse moved to (223, 101)
Screenshot: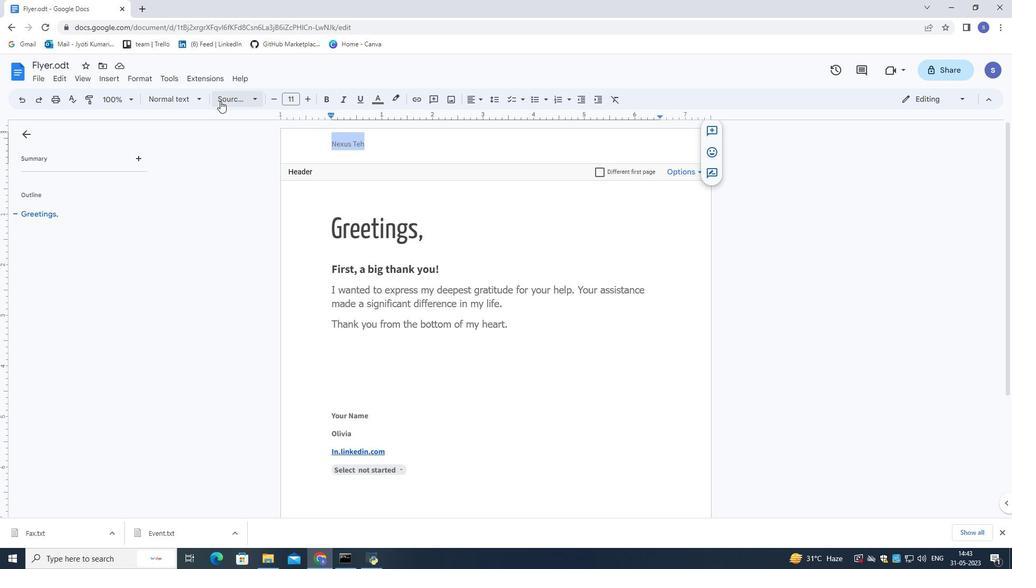 
Action: Mouse pressed left at (223, 101)
Screenshot: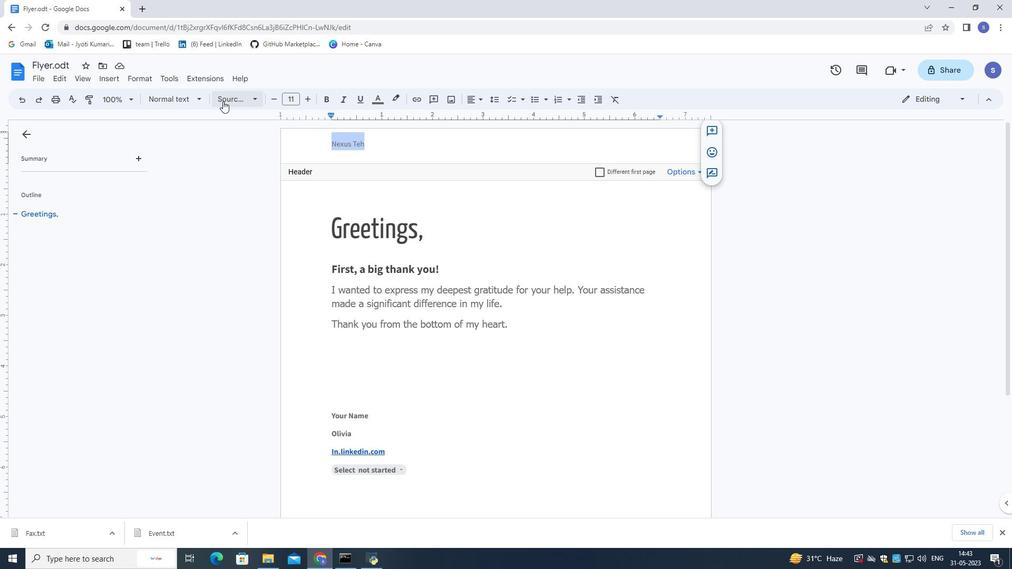 
Action: Mouse moved to (240, 121)
Screenshot: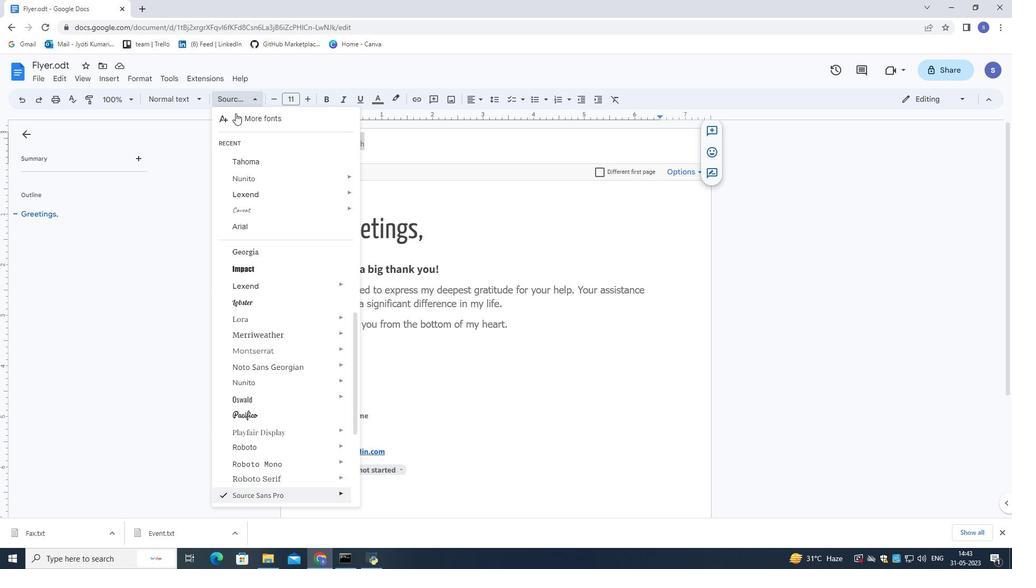 
Action: Mouse pressed left at (240, 121)
Screenshot: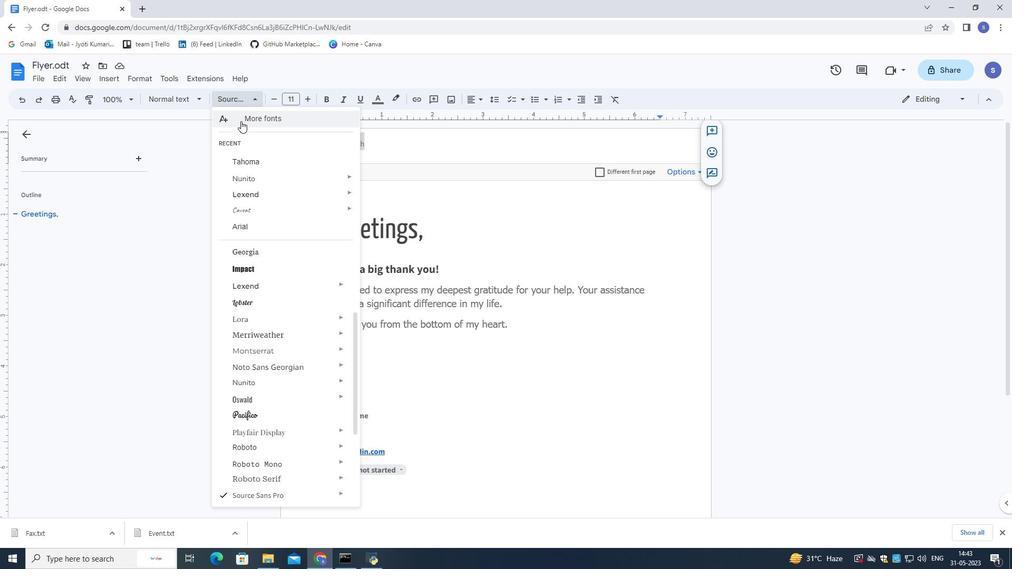 
Action: Mouse moved to (310, 158)
Screenshot: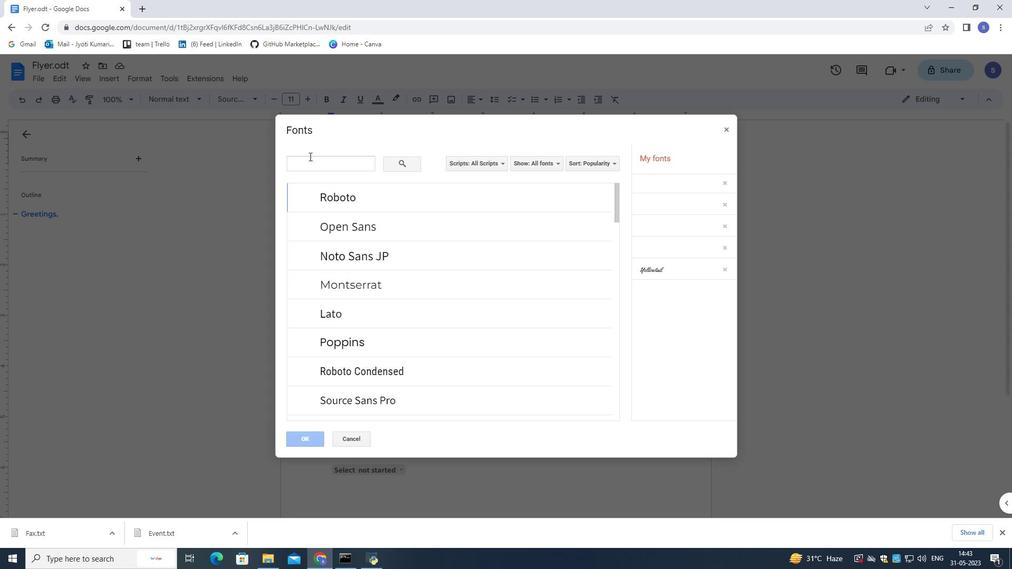 
Action: Mouse pressed left at (310, 158)
Screenshot: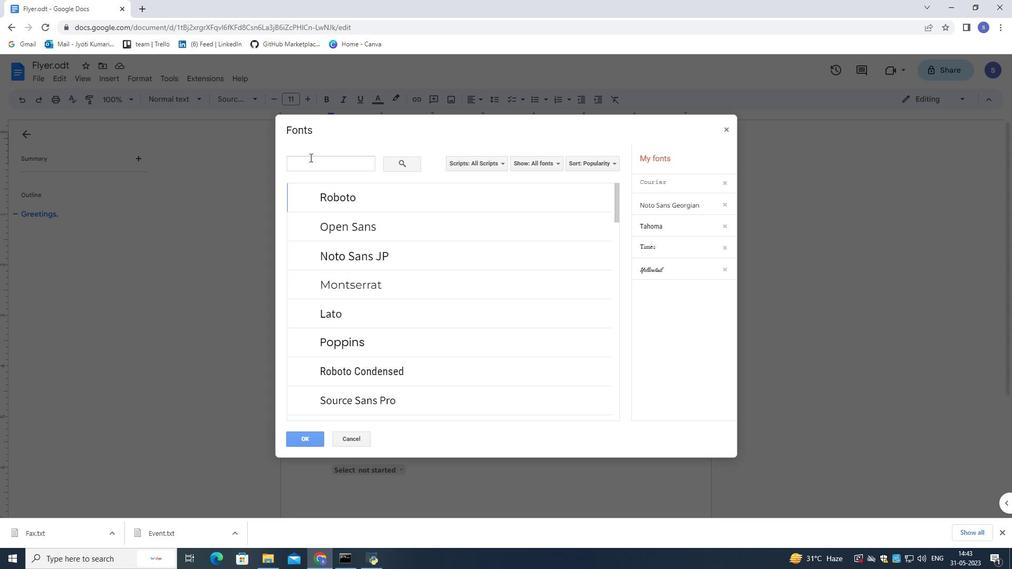 
Action: Mouse moved to (314, 175)
Screenshot: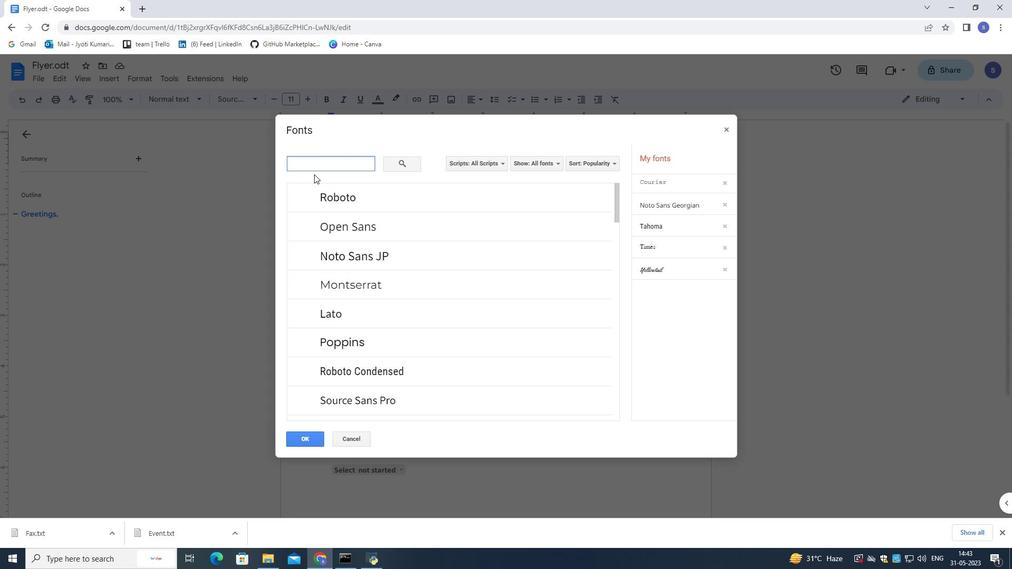 
Action: Key pressed yello
Screenshot: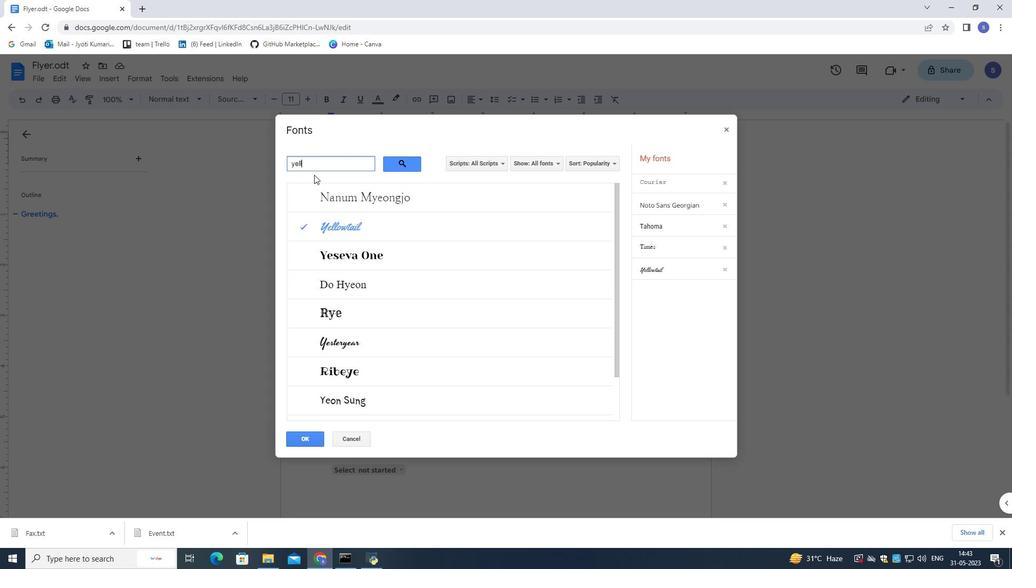 
Action: Mouse moved to (344, 214)
Screenshot: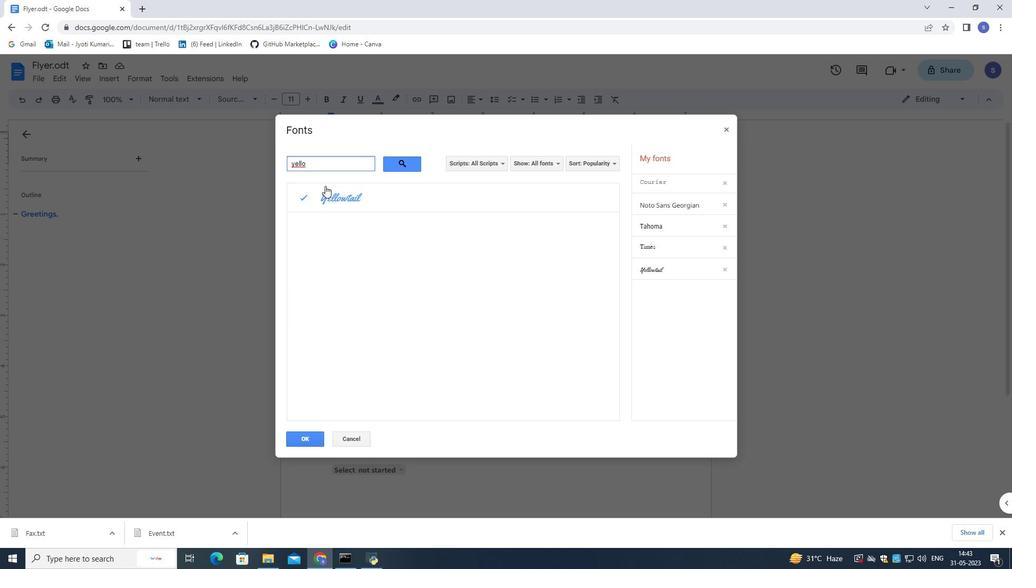 
Action: Mouse pressed left at (344, 214)
Screenshot: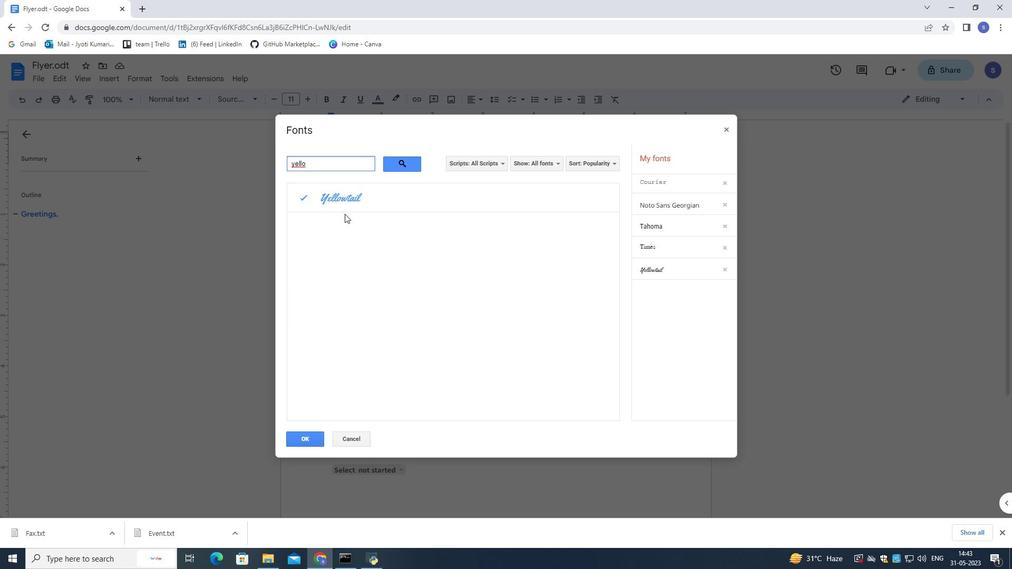 
Action: Mouse moved to (347, 200)
Screenshot: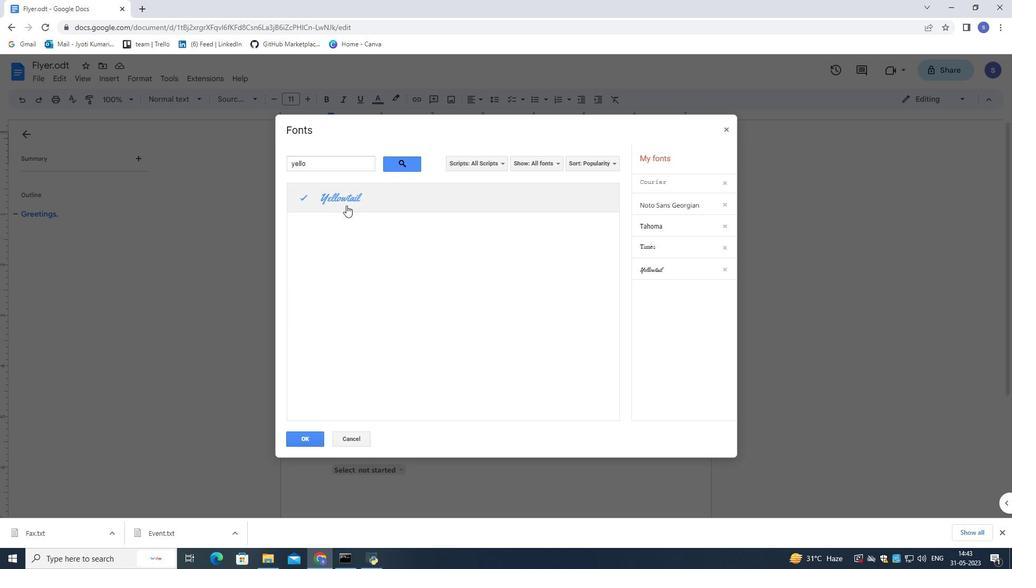 
Action: Mouse pressed left at (347, 200)
Screenshot: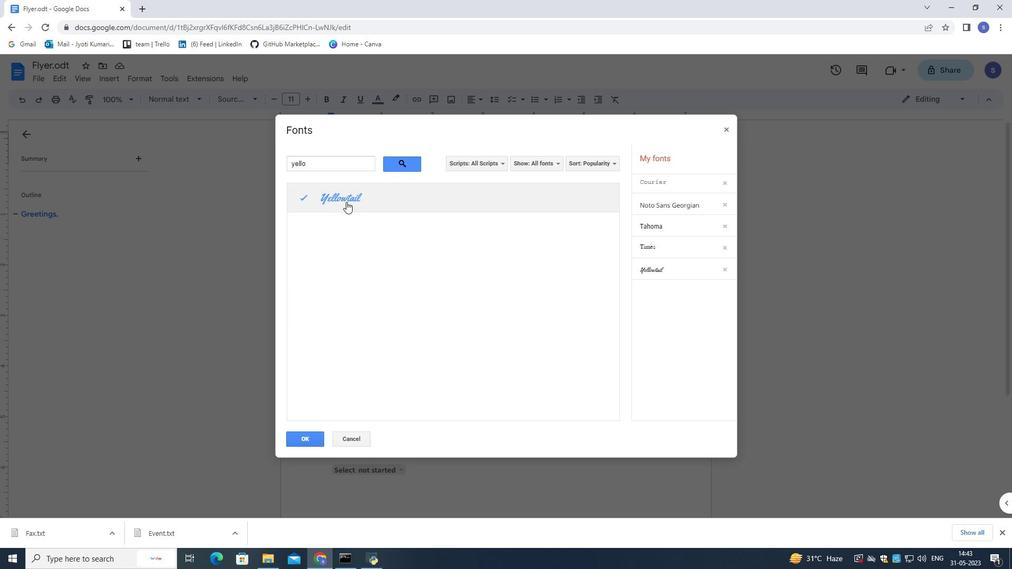 
Action: Mouse moved to (296, 439)
Screenshot: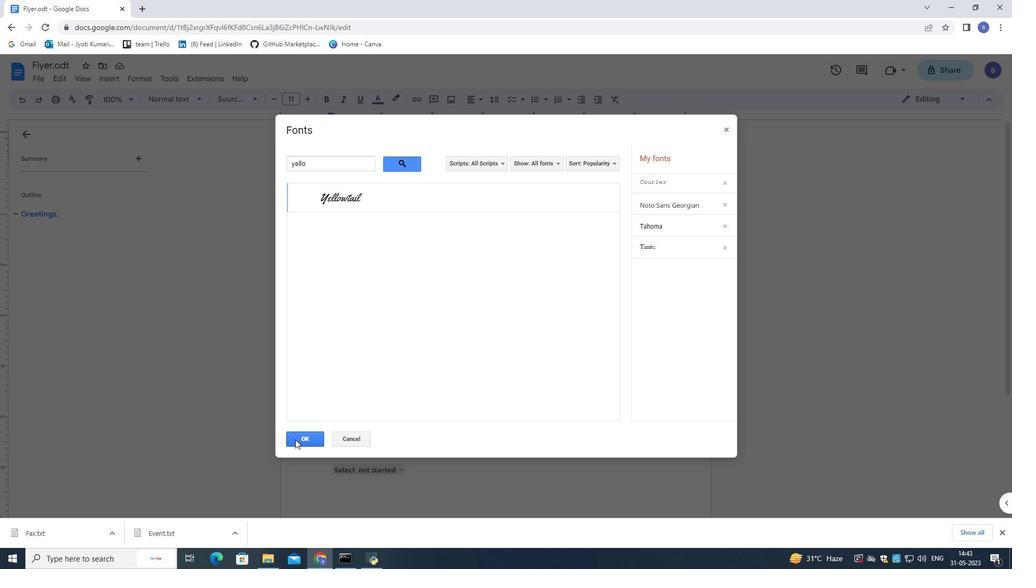
Action: Mouse pressed left at (296, 439)
Screenshot: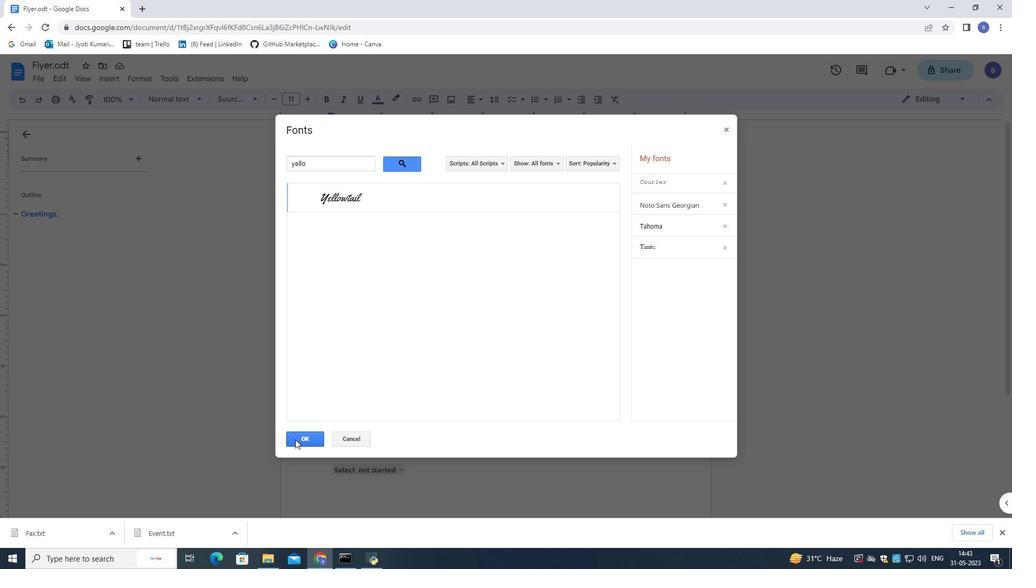 
Action: Mouse moved to (383, 154)
Screenshot: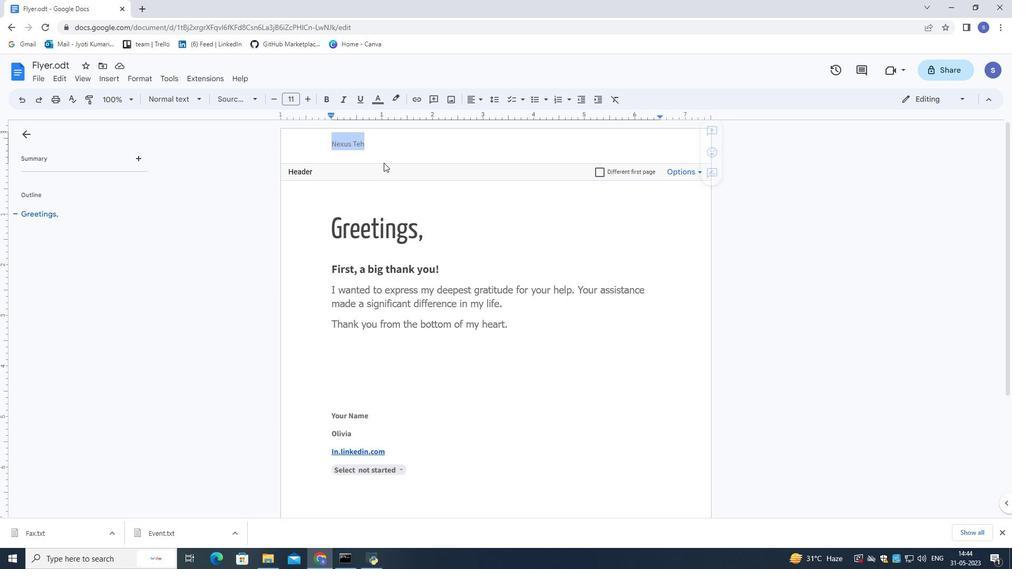 
Action: Mouse pressed left at (383, 154)
Screenshot: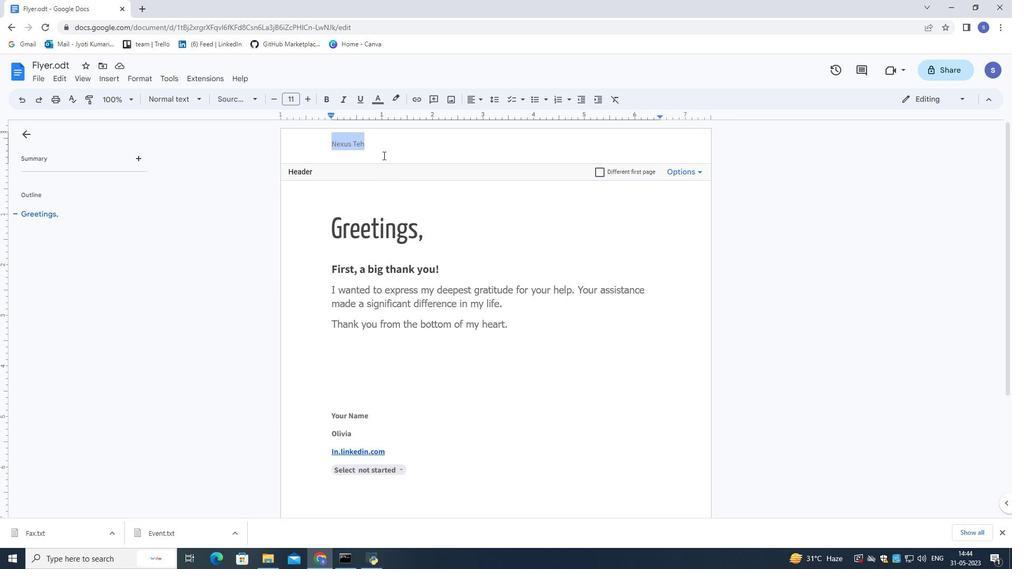 
Action: Mouse moved to (372, 142)
Screenshot: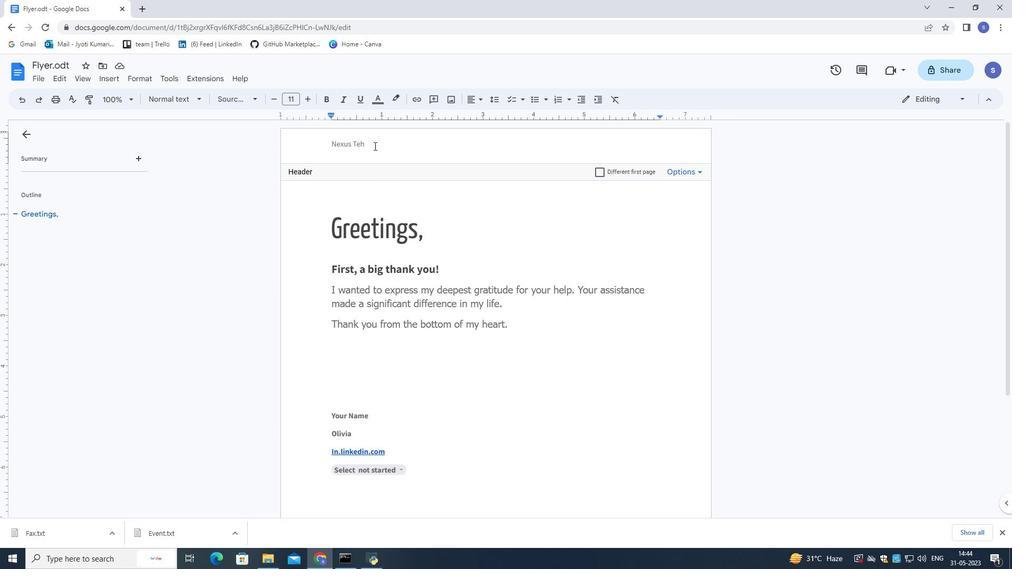 
Action: Mouse pressed left at (372, 142)
Screenshot: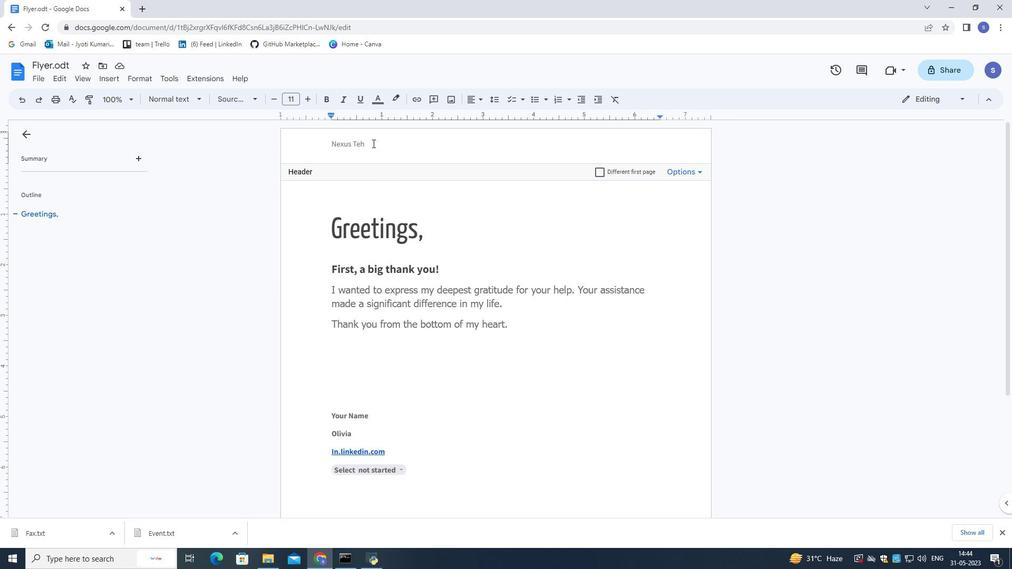
Action: Mouse moved to (351, 162)
Screenshot: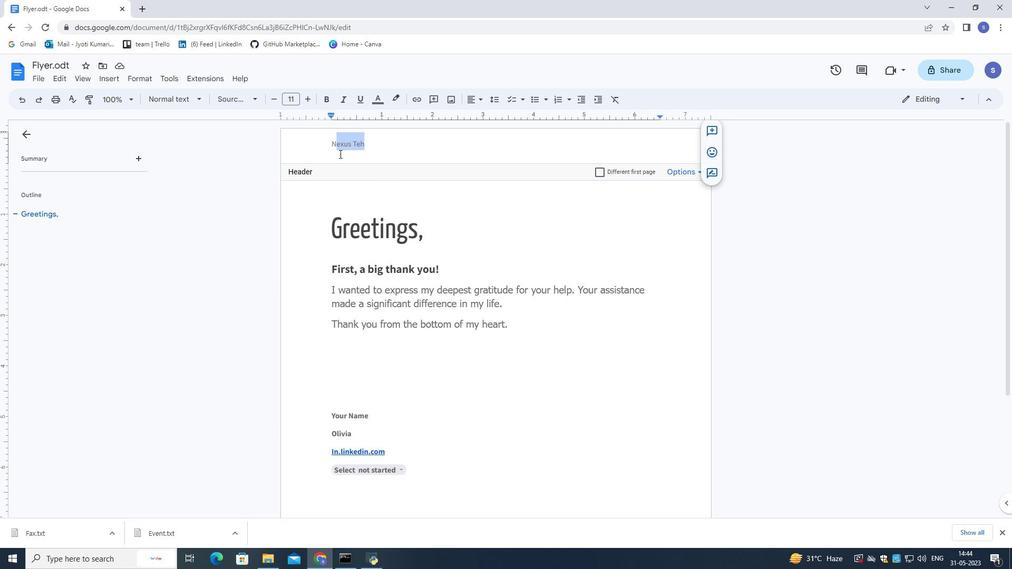 
Action: Mouse pressed left at (351, 162)
Screenshot: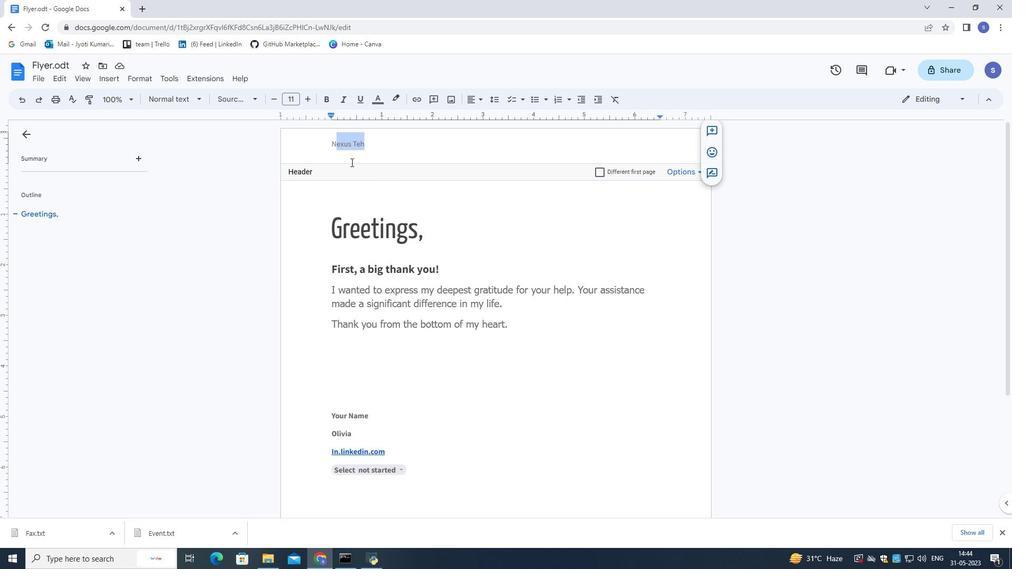 
Action: Mouse moved to (374, 141)
Screenshot: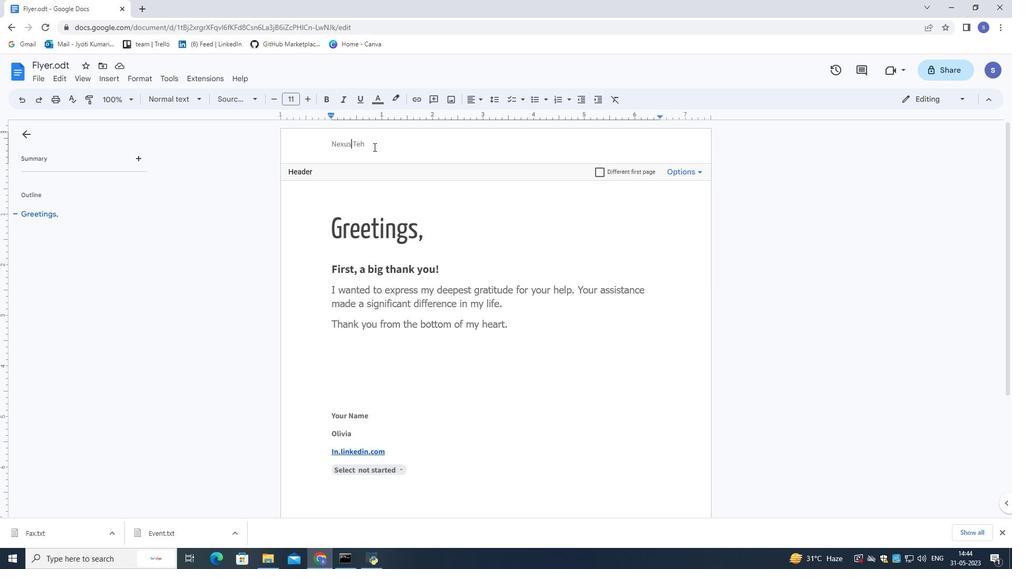 
Action: Mouse pressed left at (374, 141)
Screenshot: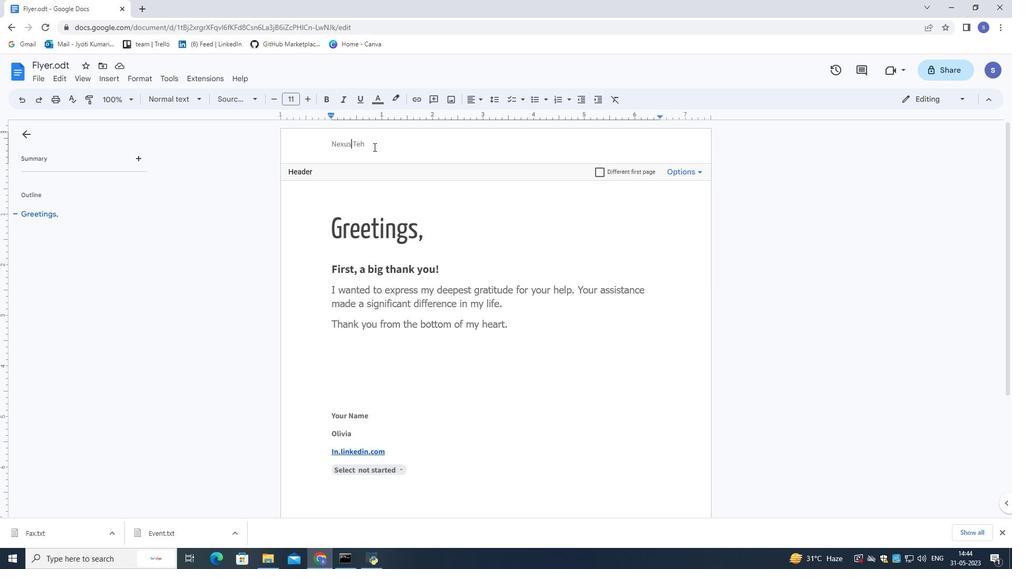 
Action: Mouse moved to (226, 95)
Screenshot: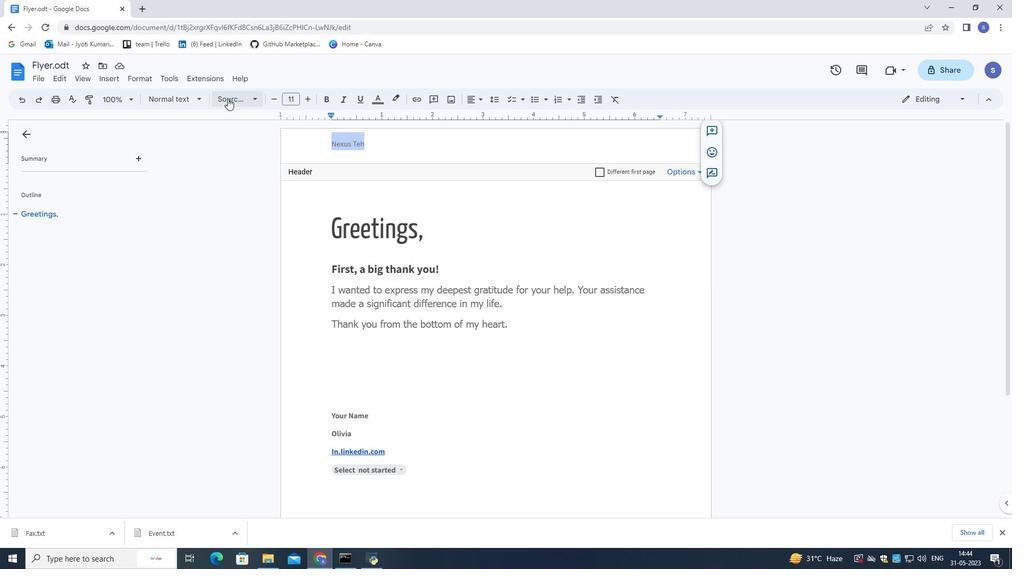 
Action: Mouse pressed left at (226, 95)
Screenshot: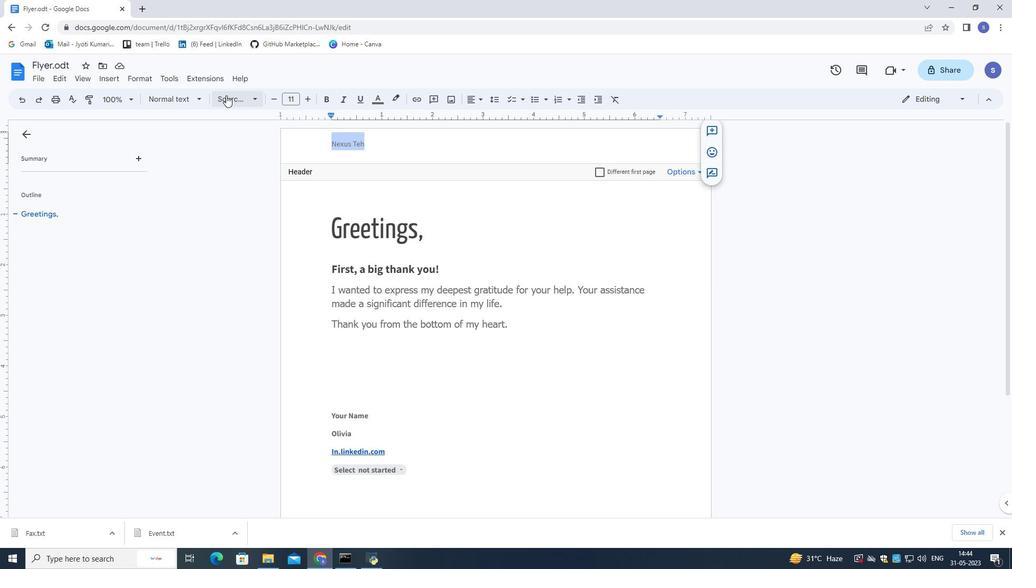 
Action: Mouse moved to (261, 116)
Screenshot: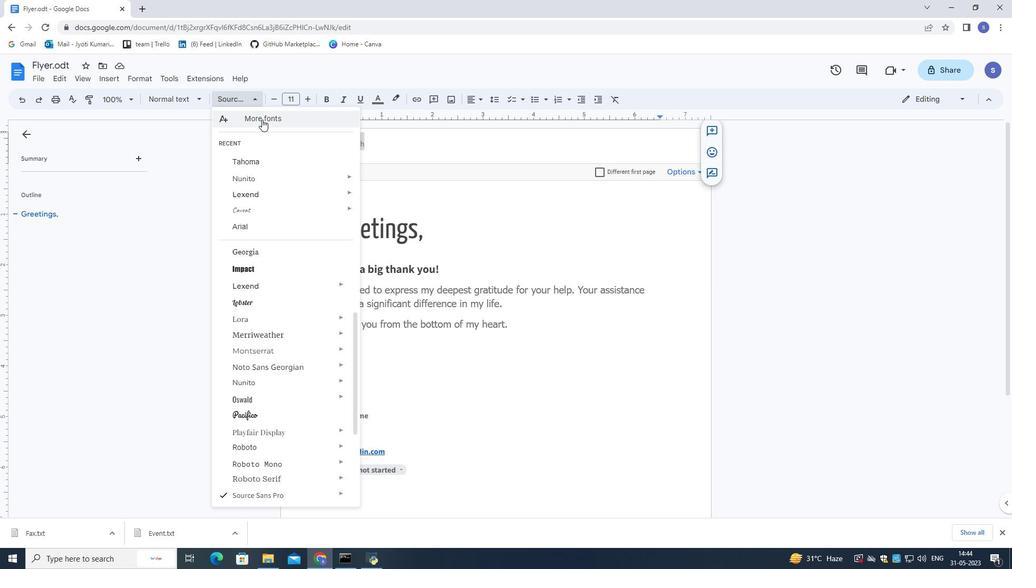 
Action: Mouse pressed left at (261, 116)
Screenshot: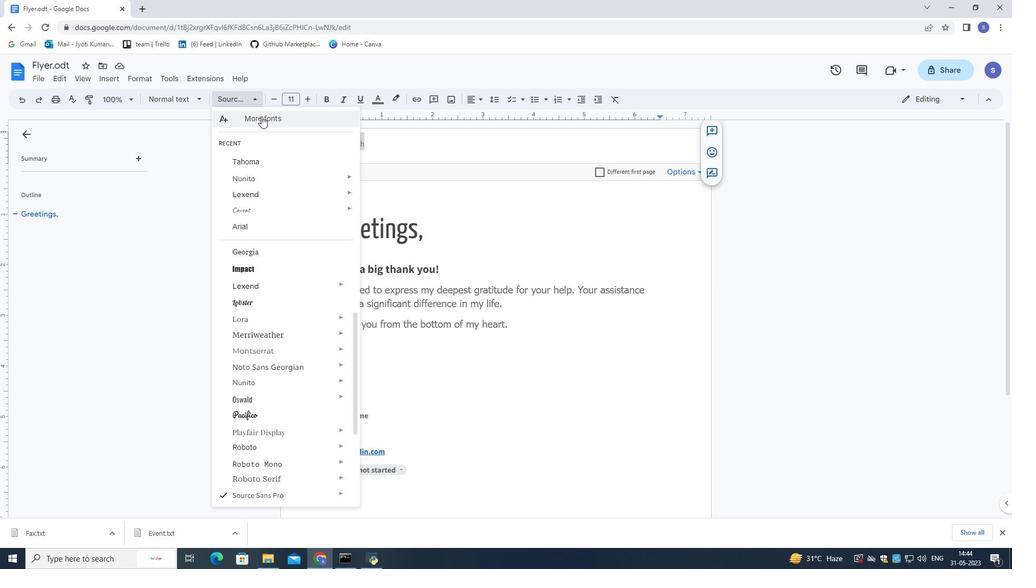 
Action: Mouse moved to (311, 160)
Screenshot: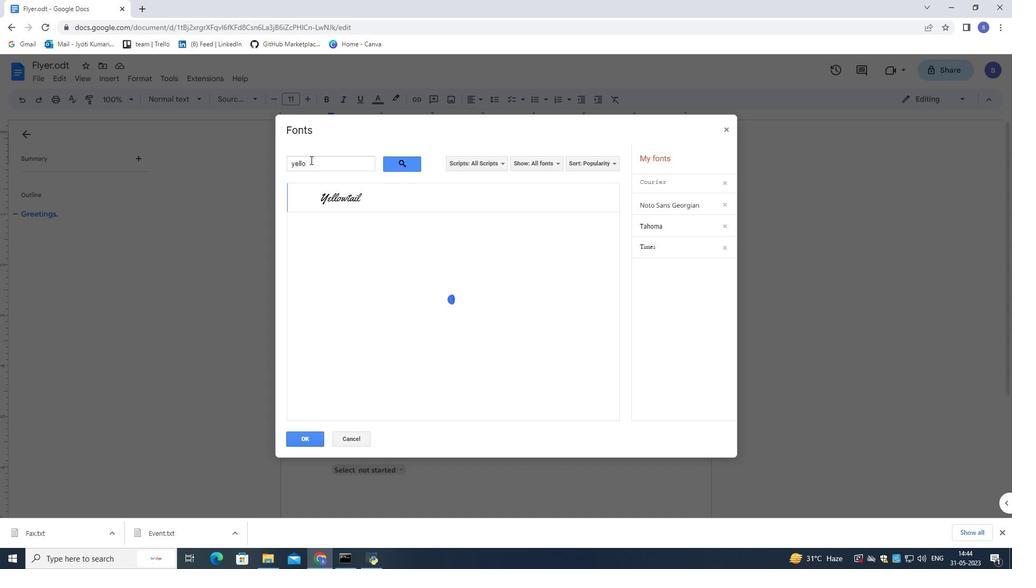 
Action: Mouse pressed left at (311, 160)
Screenshot: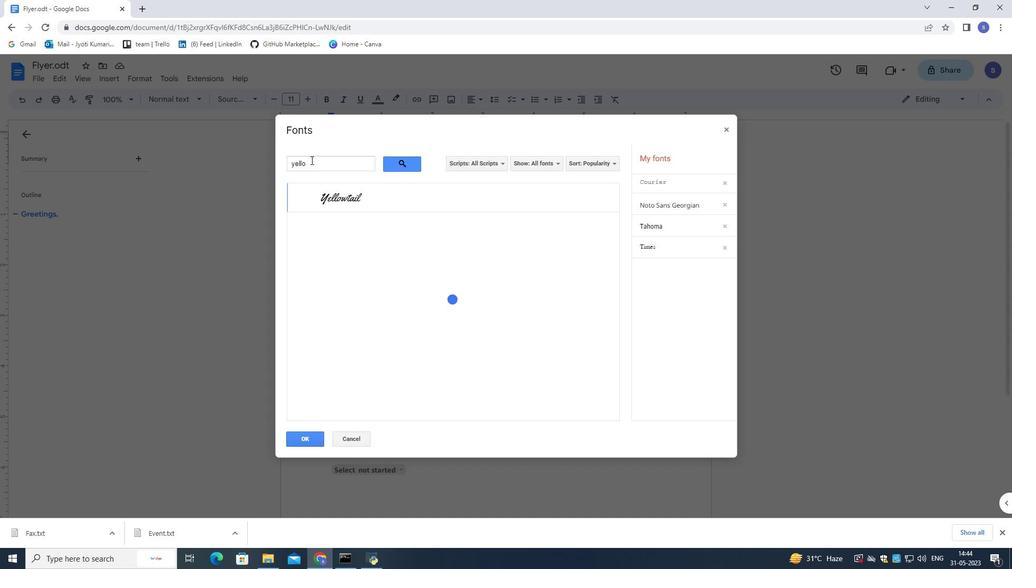 
Action: Mouse moved to (334, 199)
Screenshot: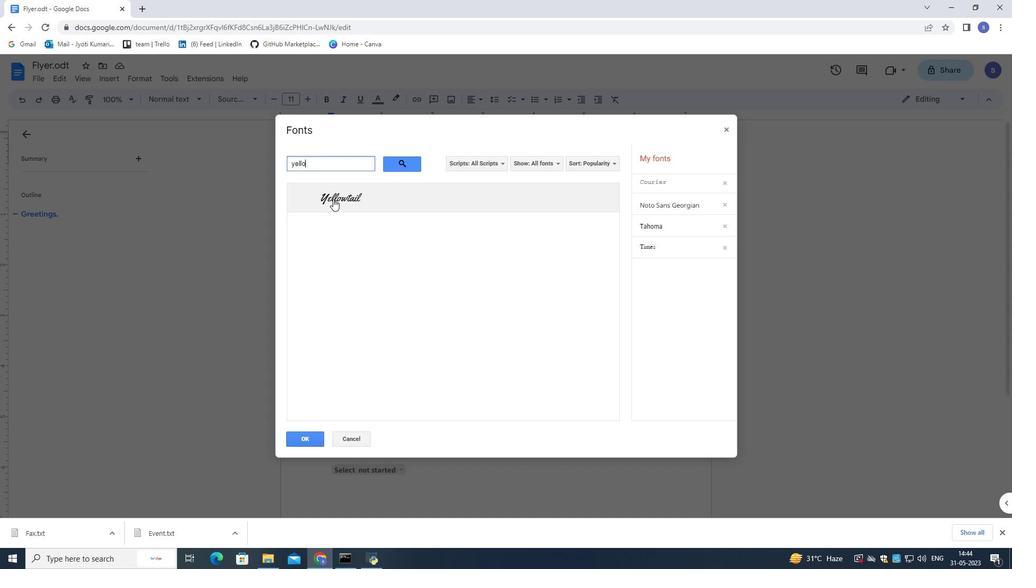 
Action: Mouse pressed left at (334, 199)
Screenshot: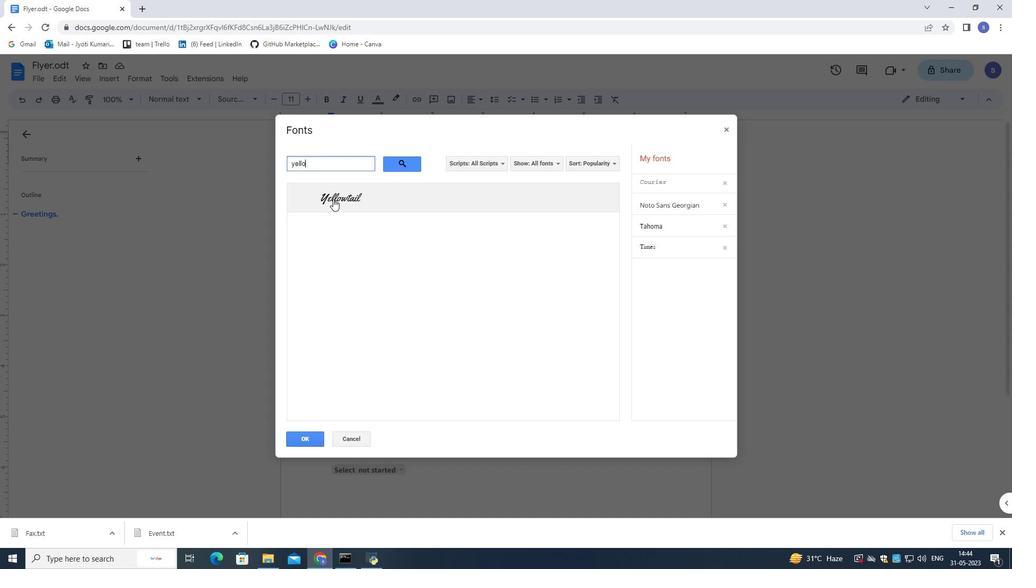 
Action: Mouse moved to (295, 438)
Screenshot: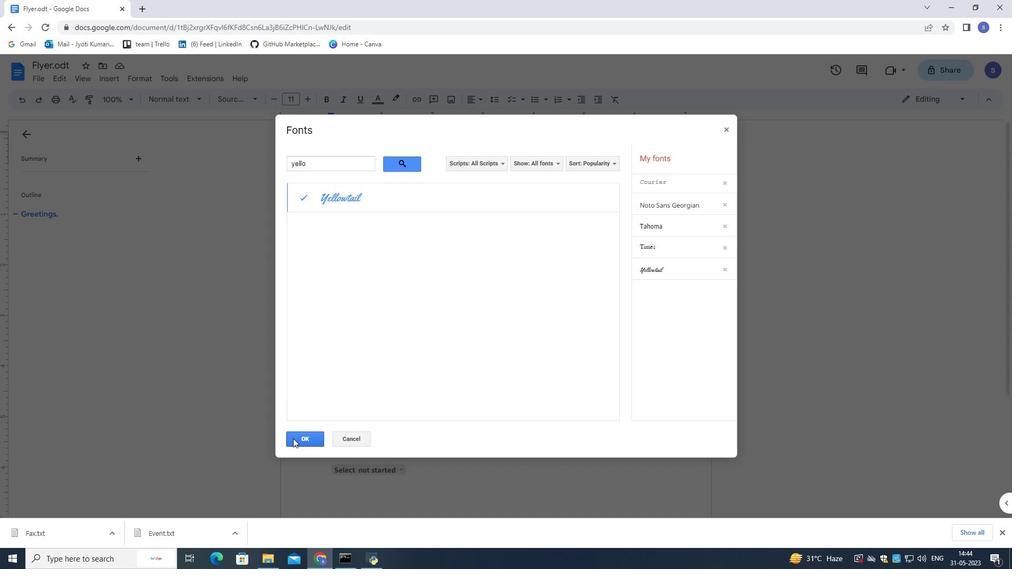 
Action: Mouse pressed left at (295, 438)
Screenshot: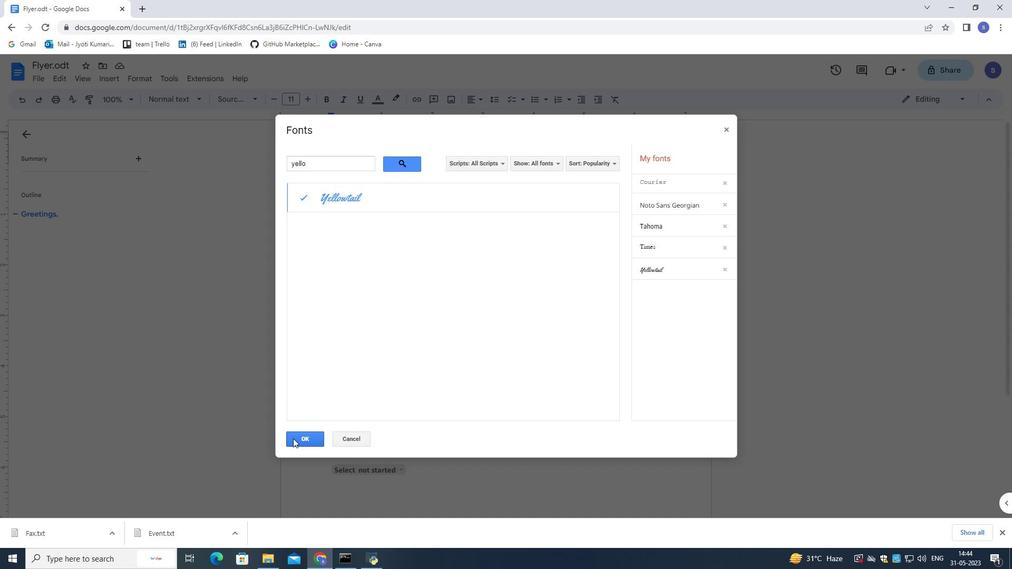 
Action: Mouse moved to (411, 202)
Screenshot: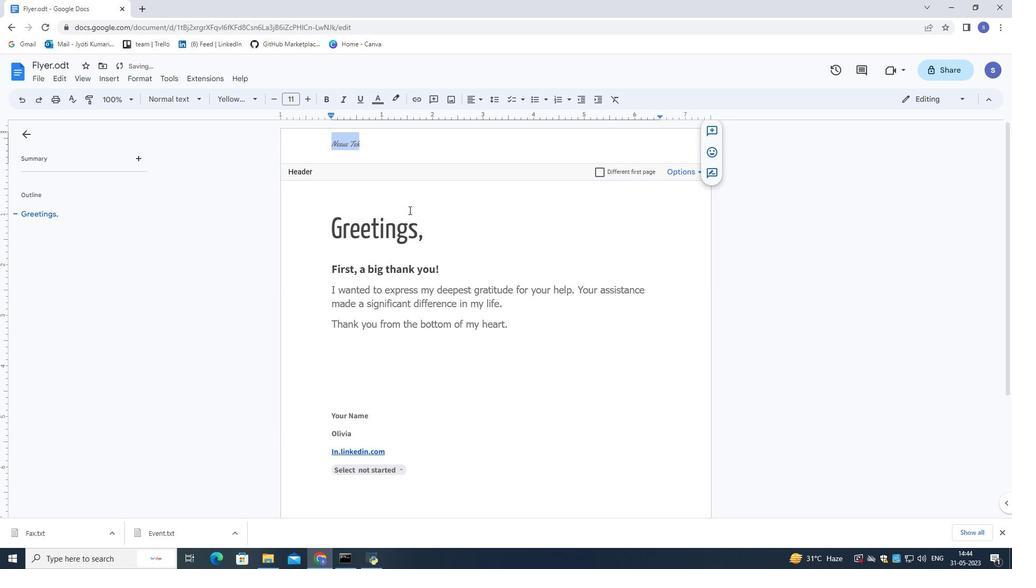 
Action: Mouse pressed left at (411, 202)
Screenshot: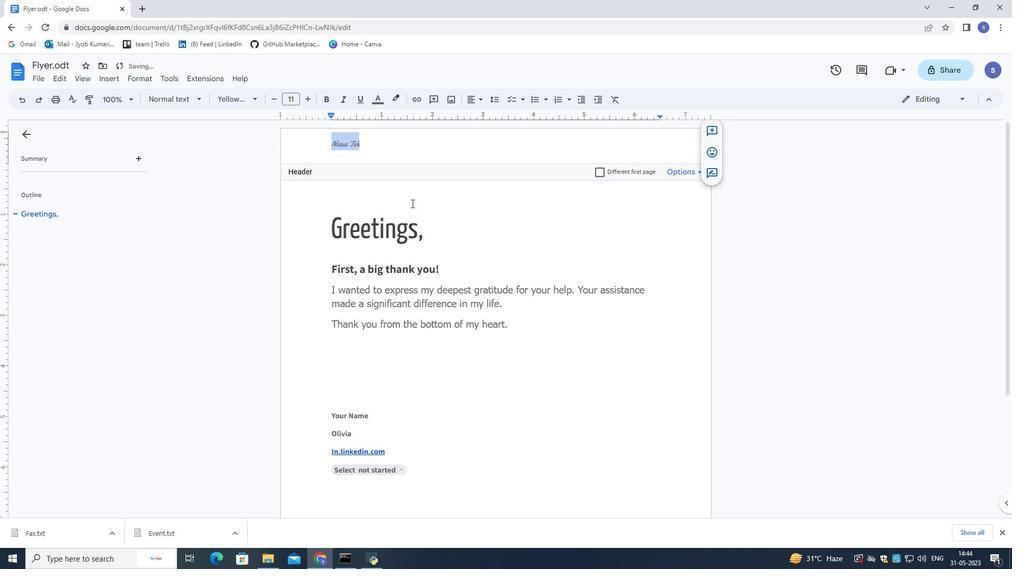 
Action: Mouse scrolled (411, 202) with delta (0, 0)
Screenshot: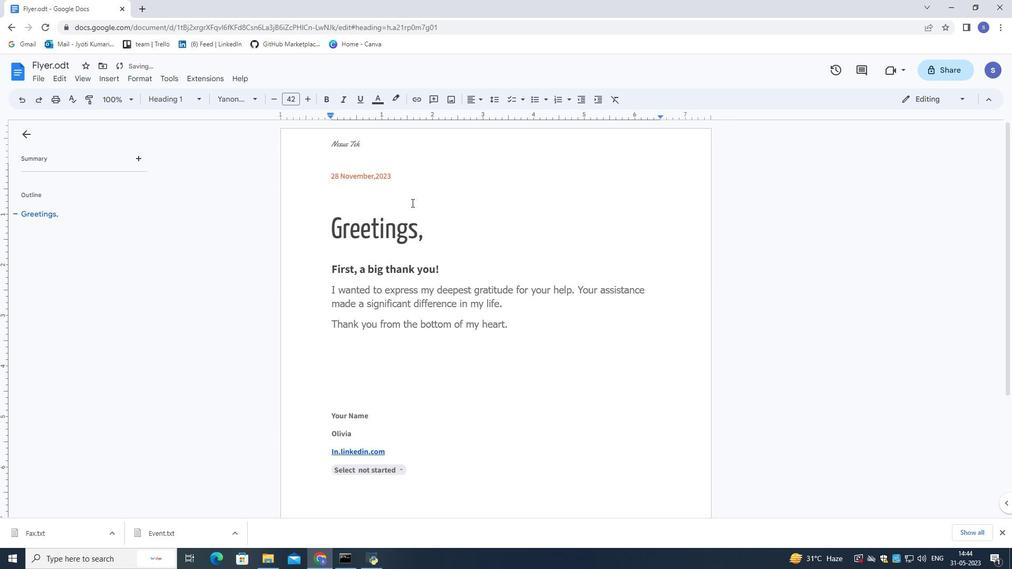 
Action: Mouse scrolled (411, 202) with delta (0, 0)
Screenshot: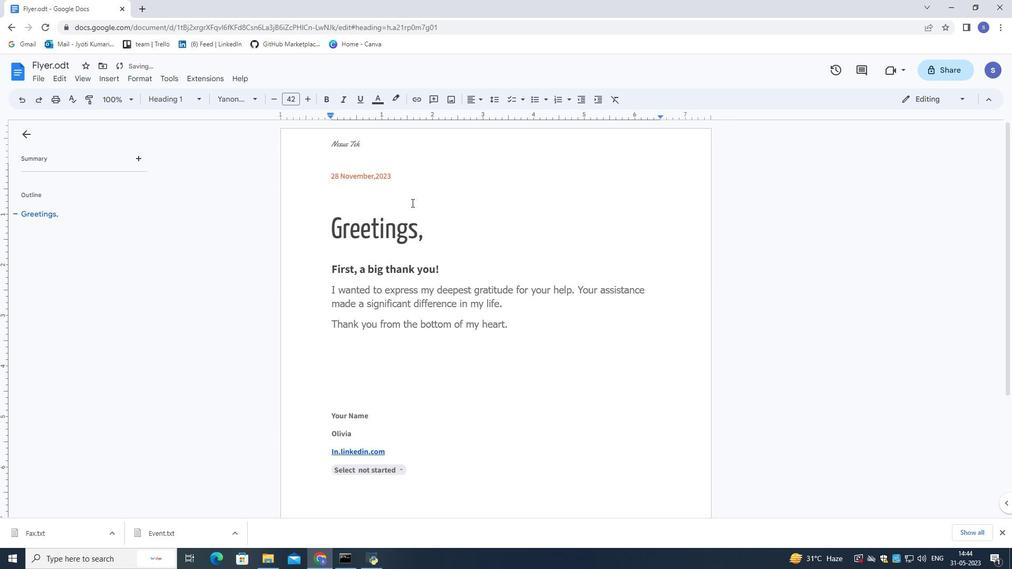 
Action: Mouse scrolled (411, 202) with delta (0, 0)
Screenshot: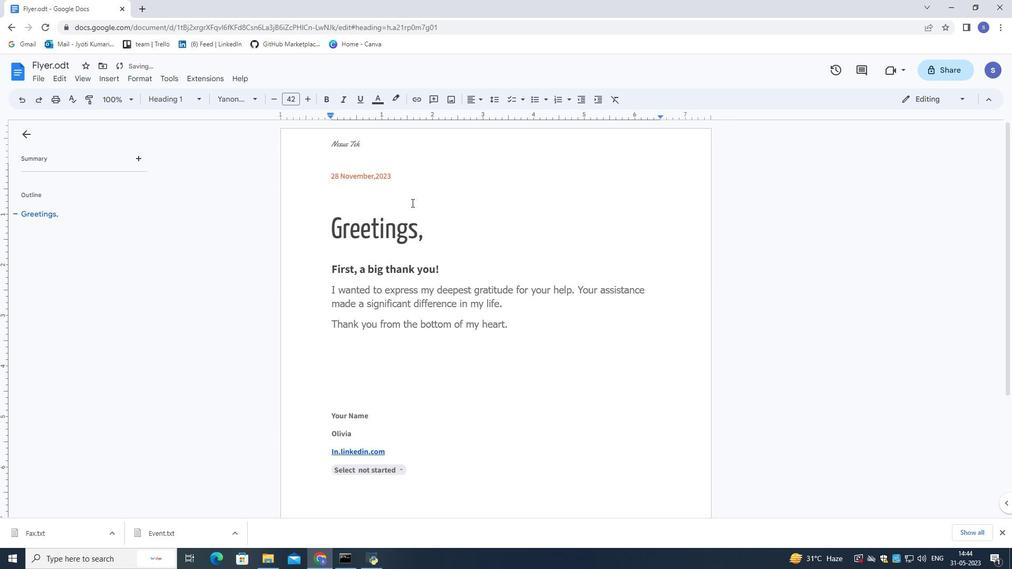 
Action: Mouse moved to (411, 205)
Screenshot: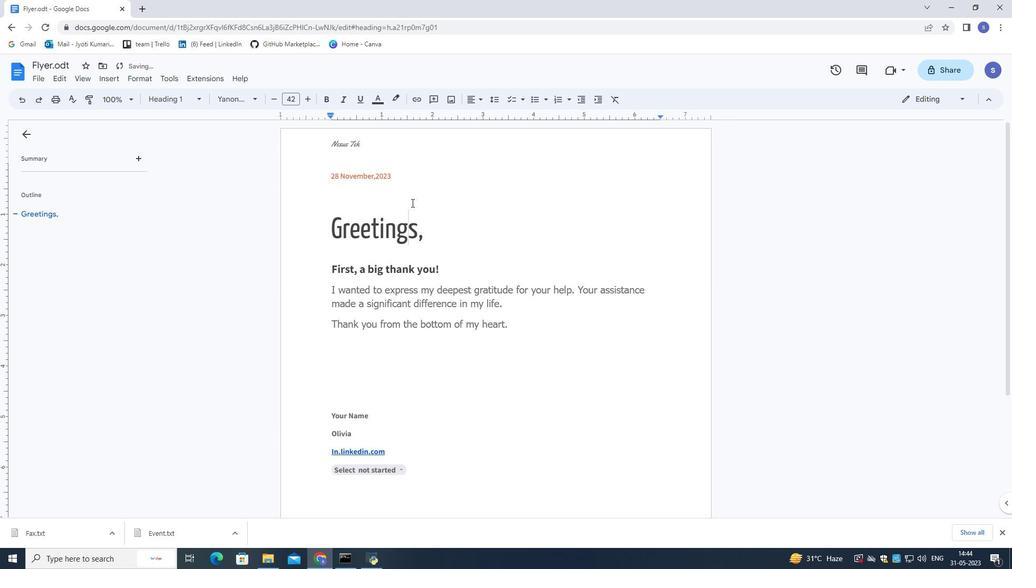 
Action: Mouse scrolled (411, 205) with delta (0, 0)
Screenshot: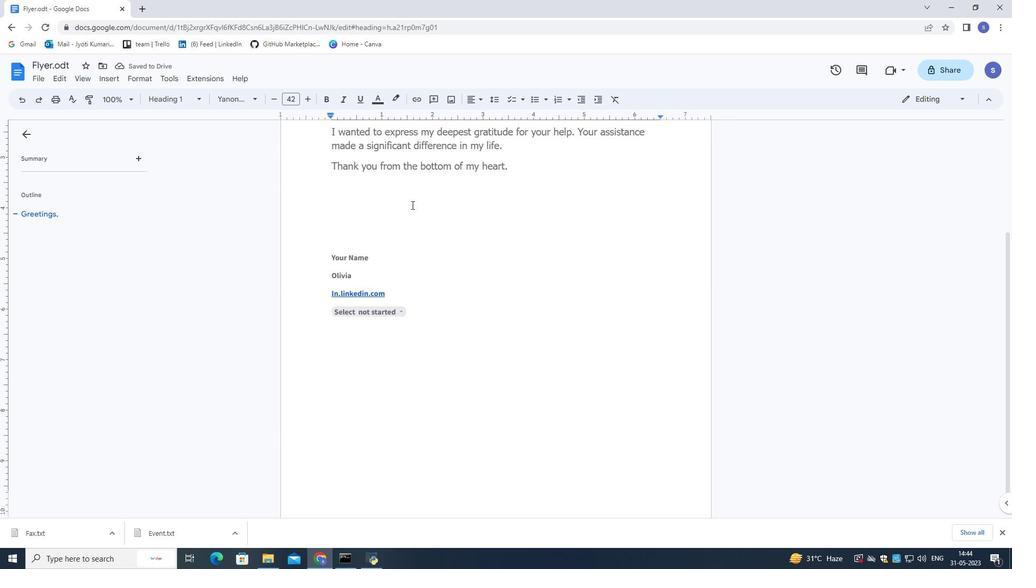 
Action: Mouse scrolled (411, 205) with delta (0, 0)
Screenshot: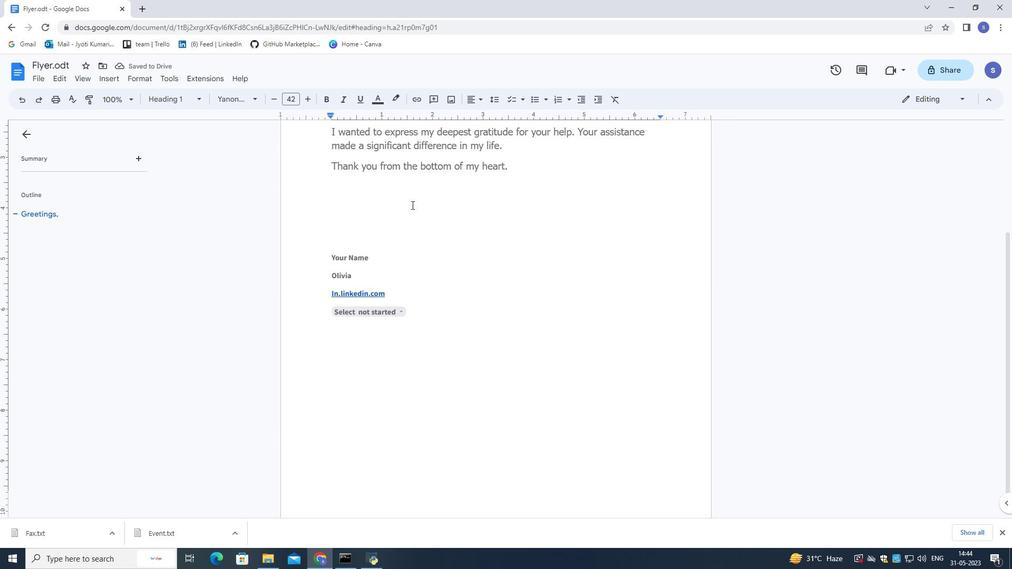 
Action: Mouse scrolled (411, 205) with delta (0, 0)
Screenshot: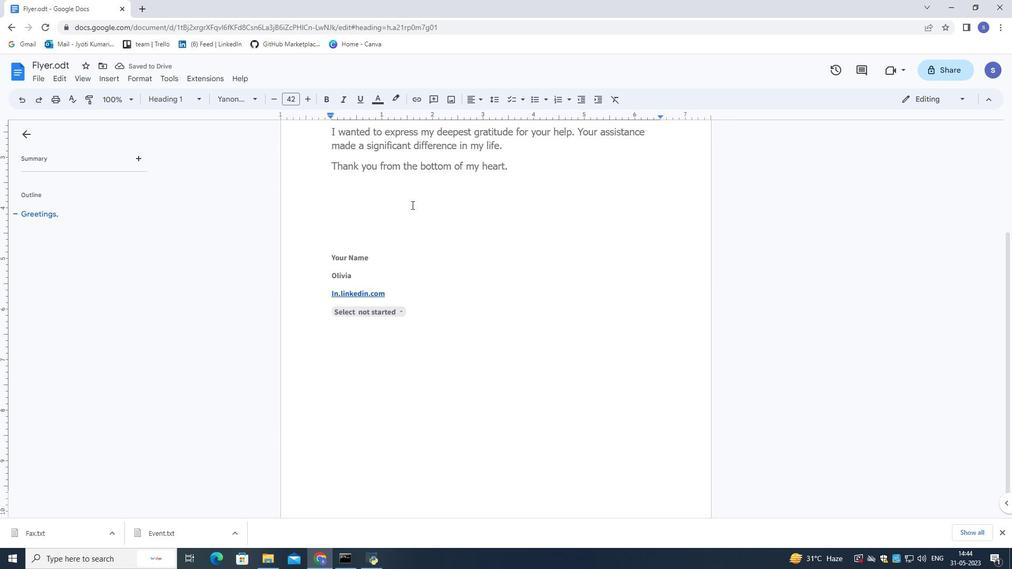 
Action: Mouse scrolled (411, 205) with delta (0, 0)
Screenshot: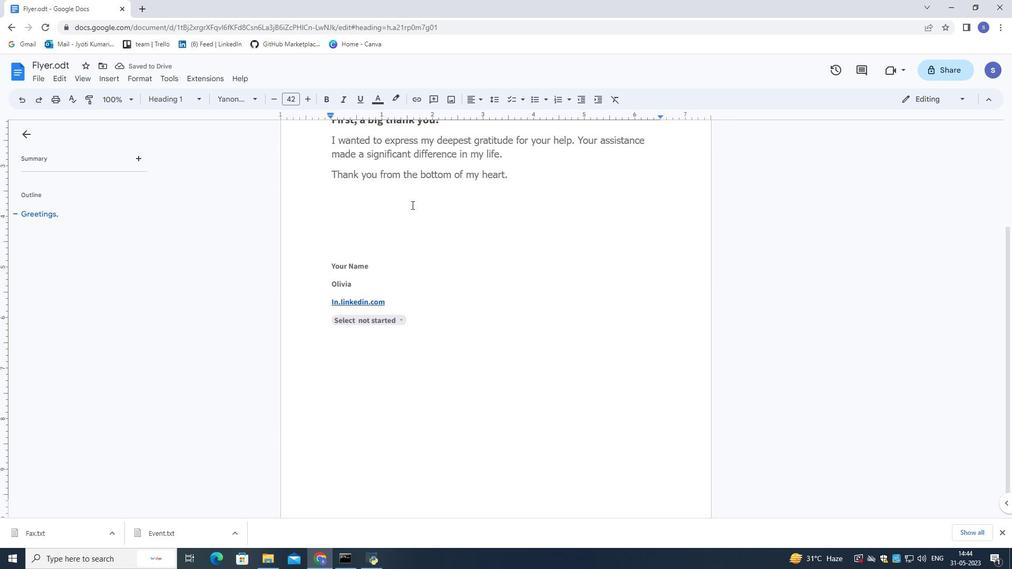 
Action: Mouse scrolled (411, 205) with delta (0, 0)
Screenshot: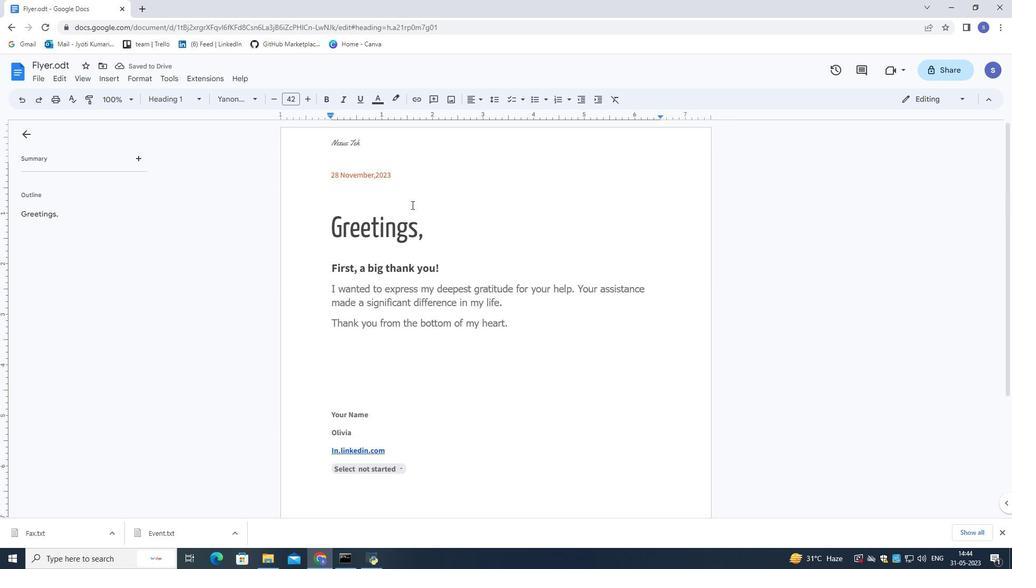 
Action: Mouse scrolled (411, 205) with delta (0, 0)
Screenshot: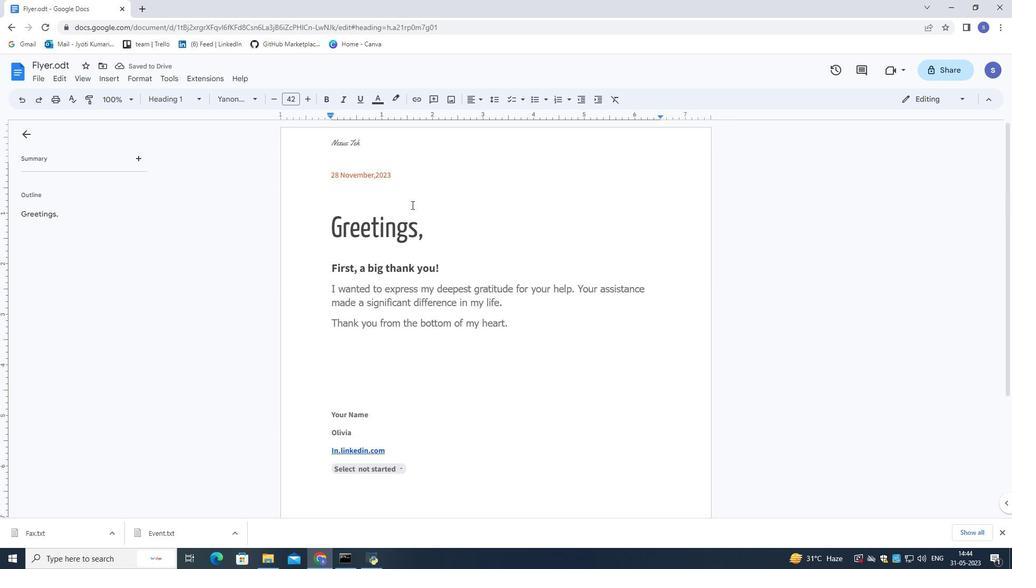 
